 Task: Plan a trip to Bondoukou, Ivory Coast from 6th December, 2023 to 10th December, 2023 for 1 adult.1  bedroom having 1 bed and 1 bathroom. Property type can be hotel. Booking option can be shelf check-in. Look for 4 properties as per requirement.
Action: Mouse moved to (439, 93)
Screenshot: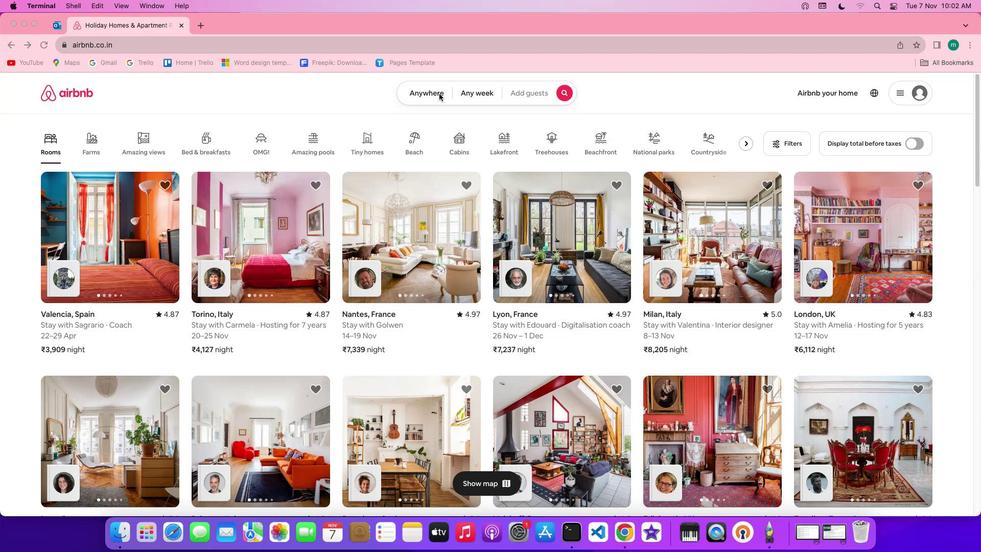 
Action: Mouse pressed left at (439, 93)
Screenshot: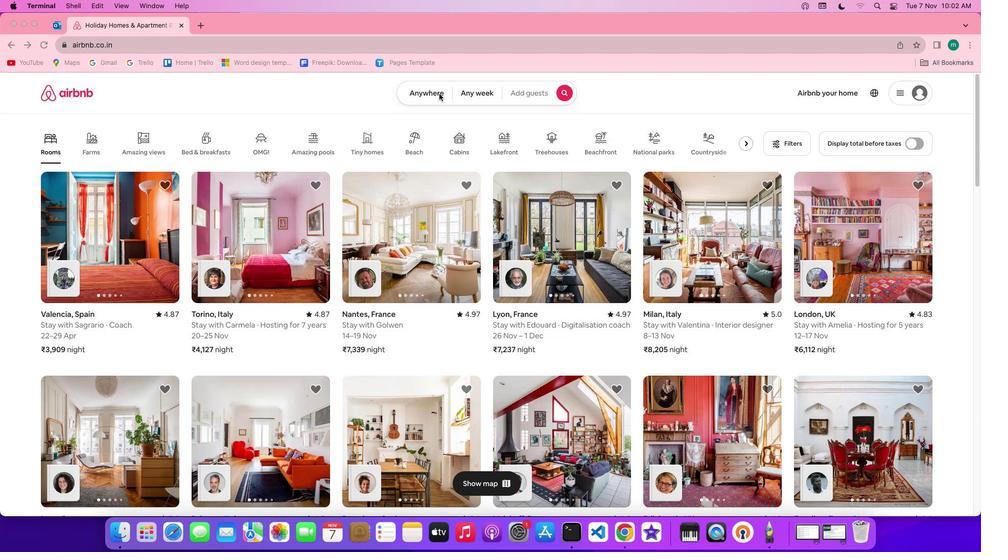 
Action: Mouse pressed left at (439, 93)
Screenshot: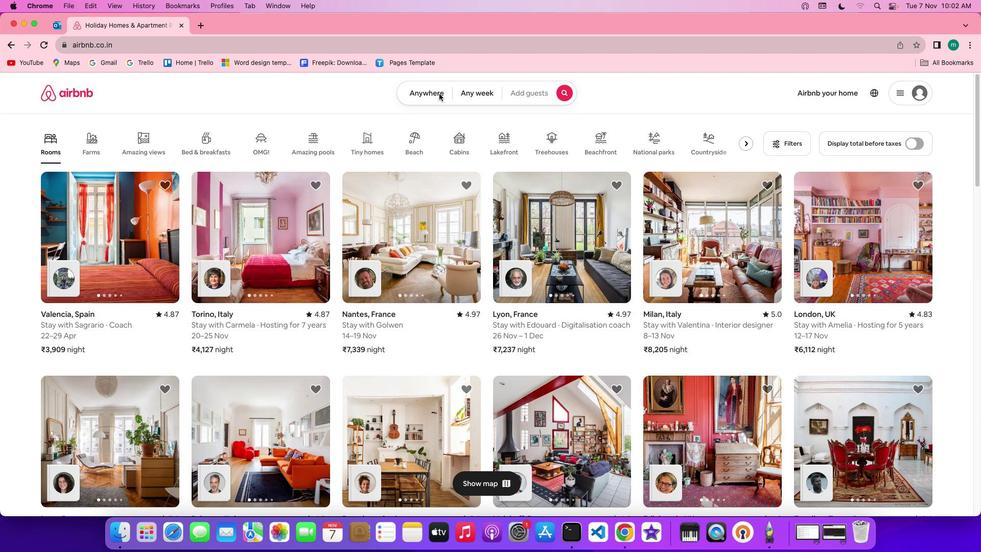 
Action: Mouse moved to (379, 133)
Screenshot: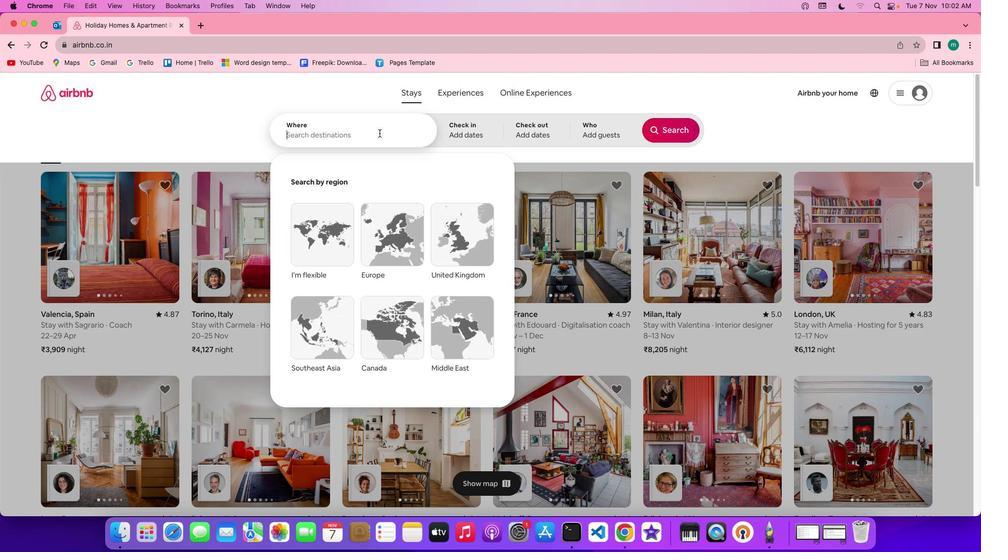 
Action: Key pressed Key.spaceKey.shift'B''o''n''d''o''u''k''o''u'','Key.spaceKey.shift'i''v''o''r''y'Key.spaceKey.shift'C''o''a''s''t'
Screenshot: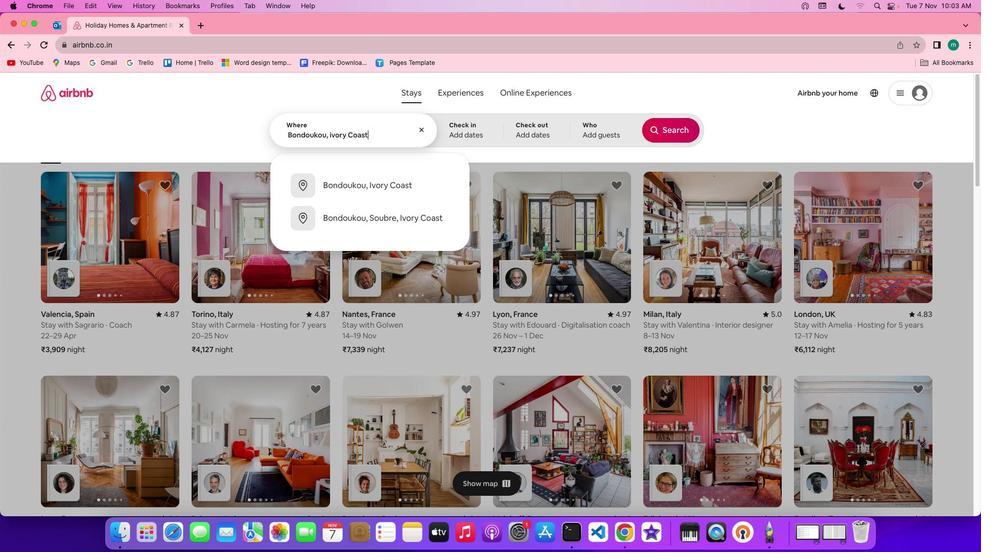 
Action: Mouse moved to (465, 125)
Screenshot: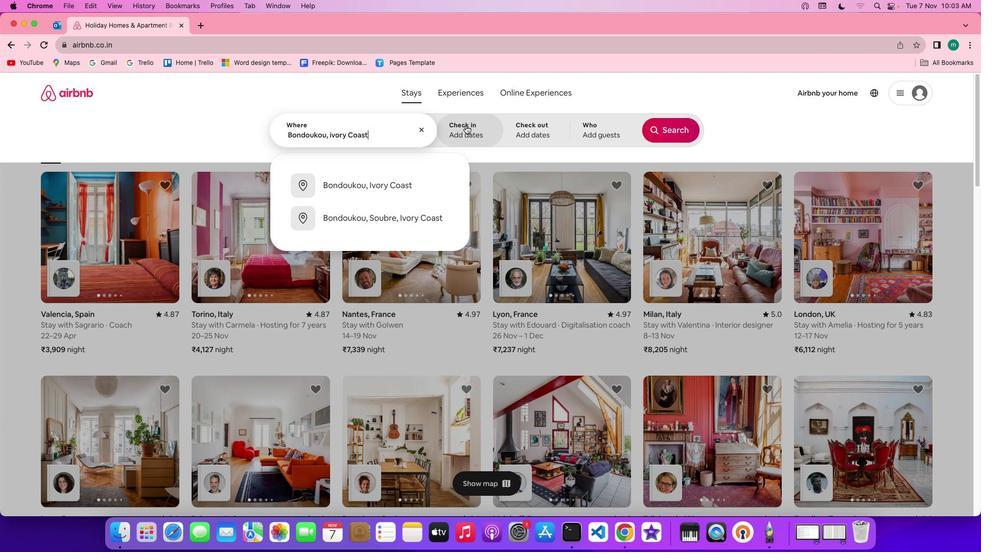 
Action: Mouse pressed left at (465, 125)
Screenshot: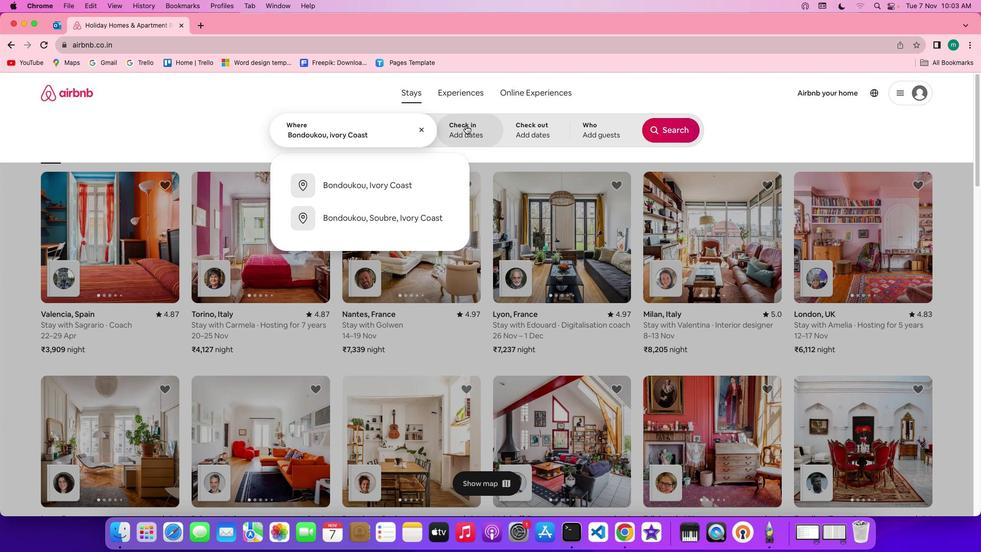
Action: Mouse moved to (582, 278)
Screenshot: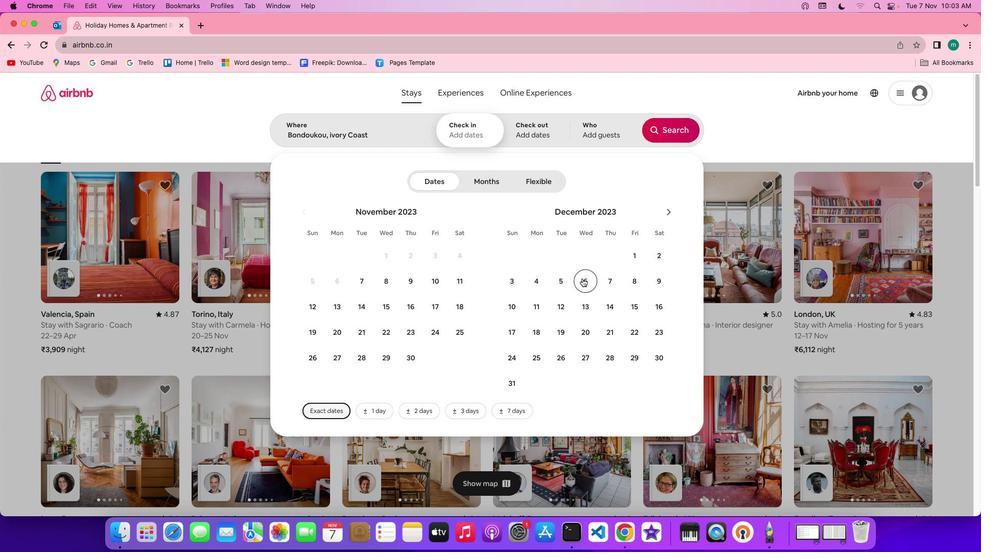 
Action: Mouse pressed left at (582, 278)
Screenshot: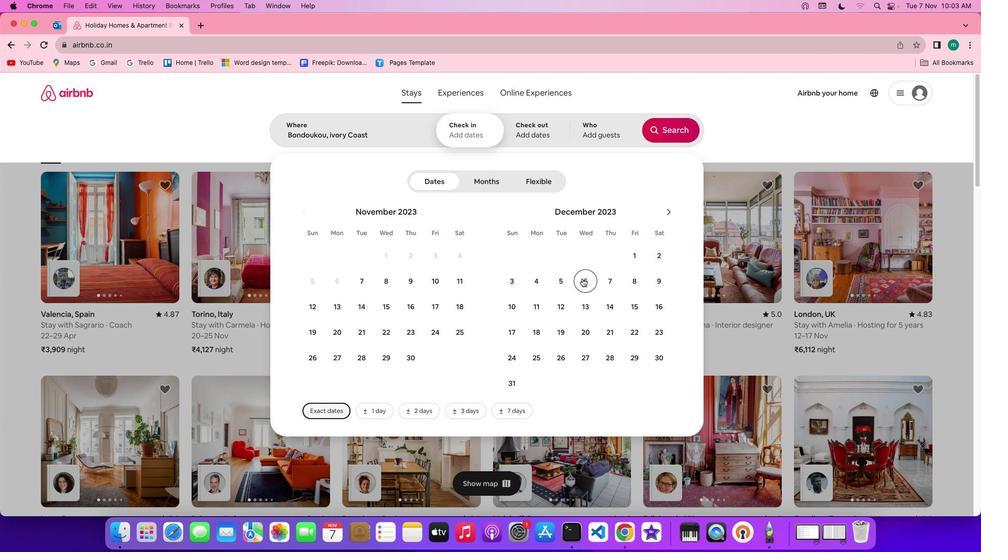 
Action: Mouse moved to (511, 298)
Screenshot: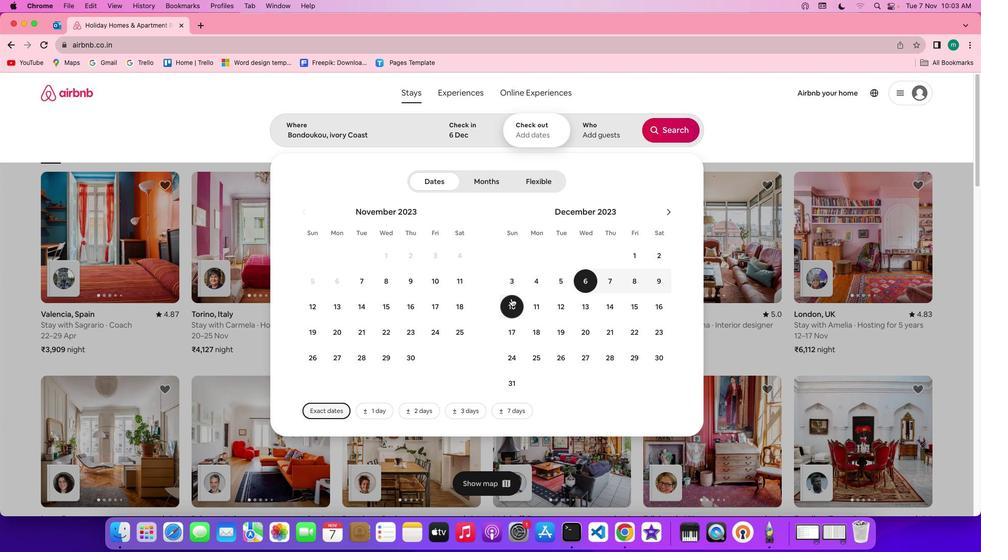 
Action: Mouse pressed left at (511, 298)
Screenshot: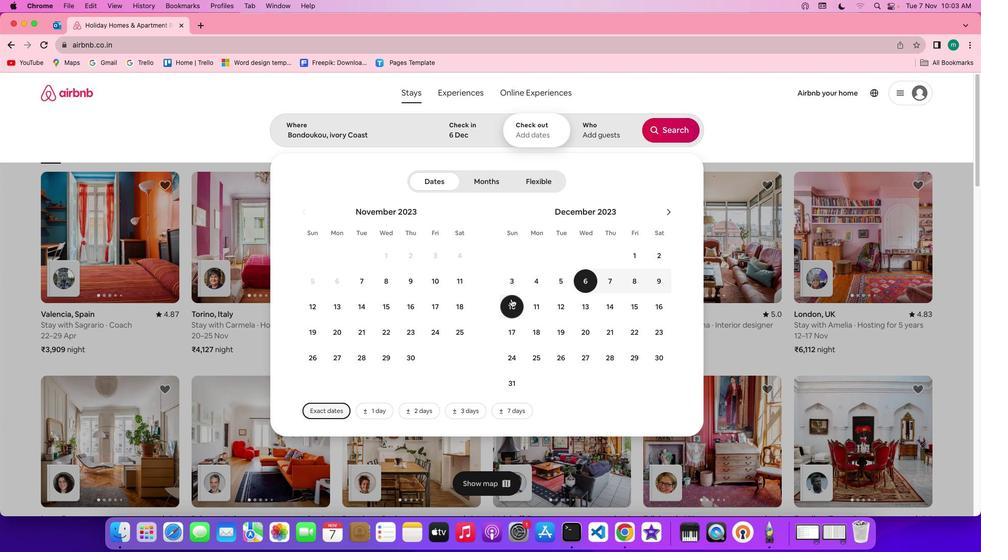
Action: Mouse moved to (590, 125)
Screenshot: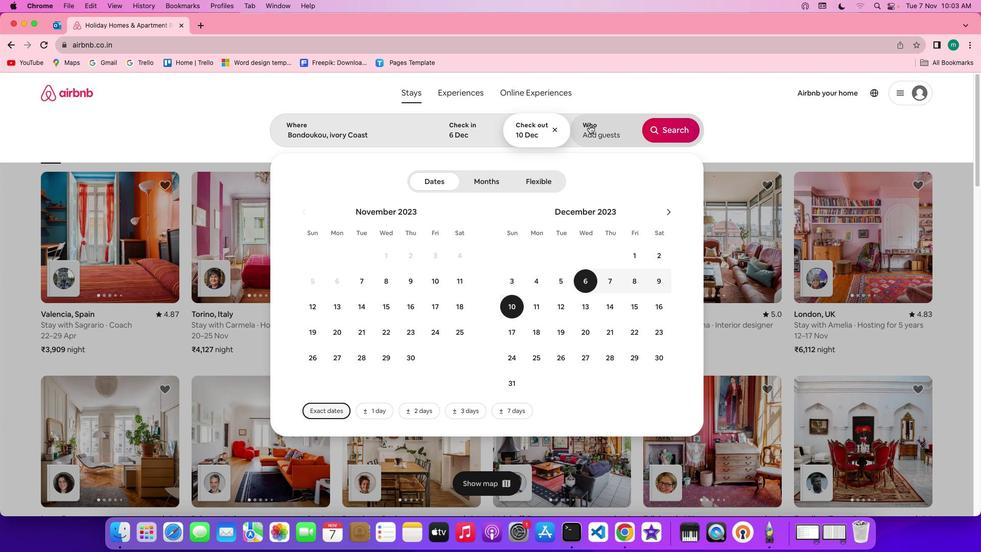 
Action: Mouse pressed left at (590, 125)
Screenshot: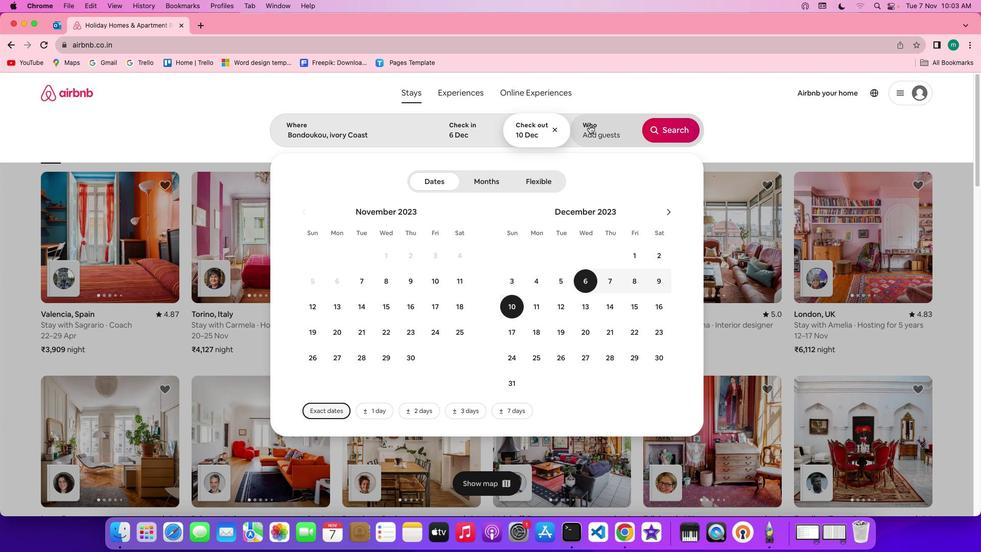 
Action: Mouse moved to (679, 184)
Screenshot: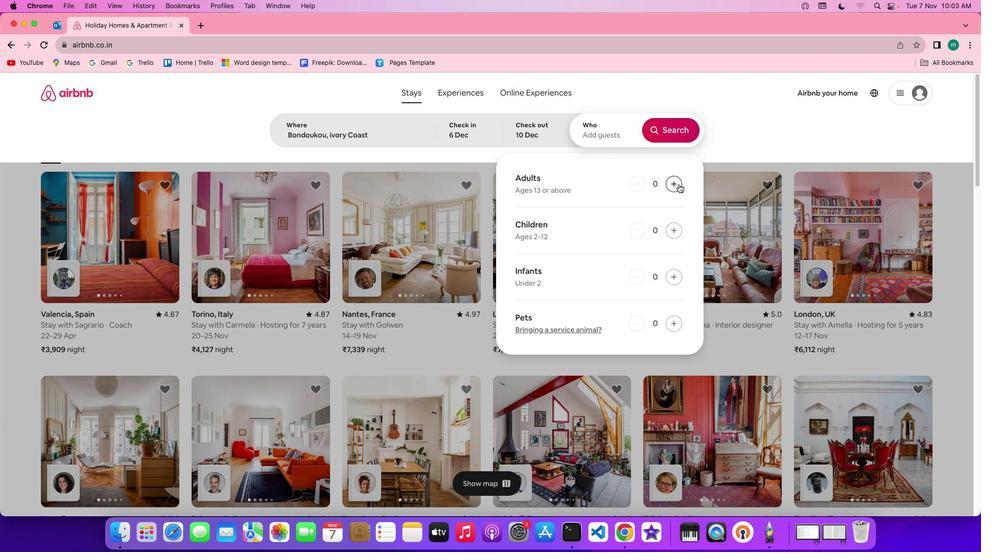 
Action: Mouse pressed left at (679, 184)
Screenshot: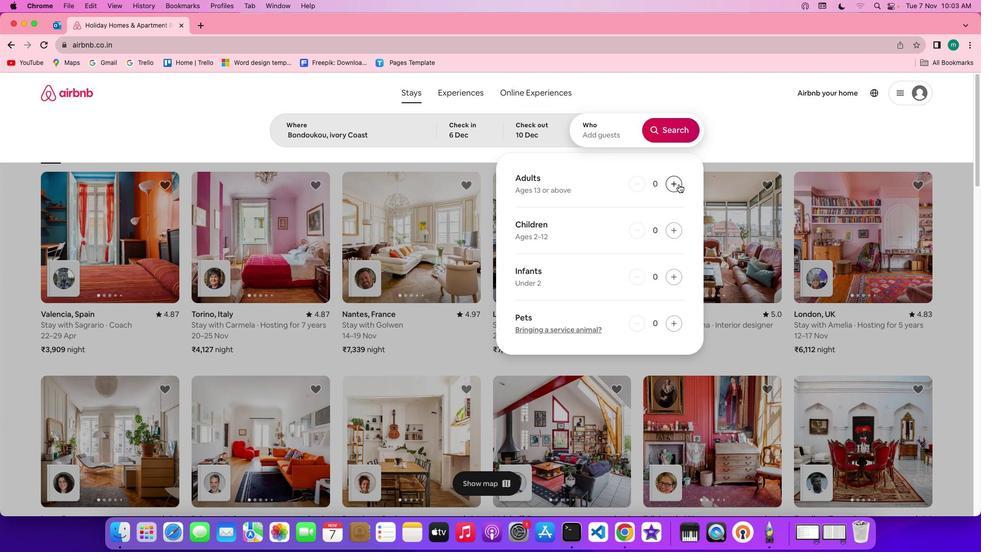 
Action: Mouse moved to (681, 122)
Screenshot: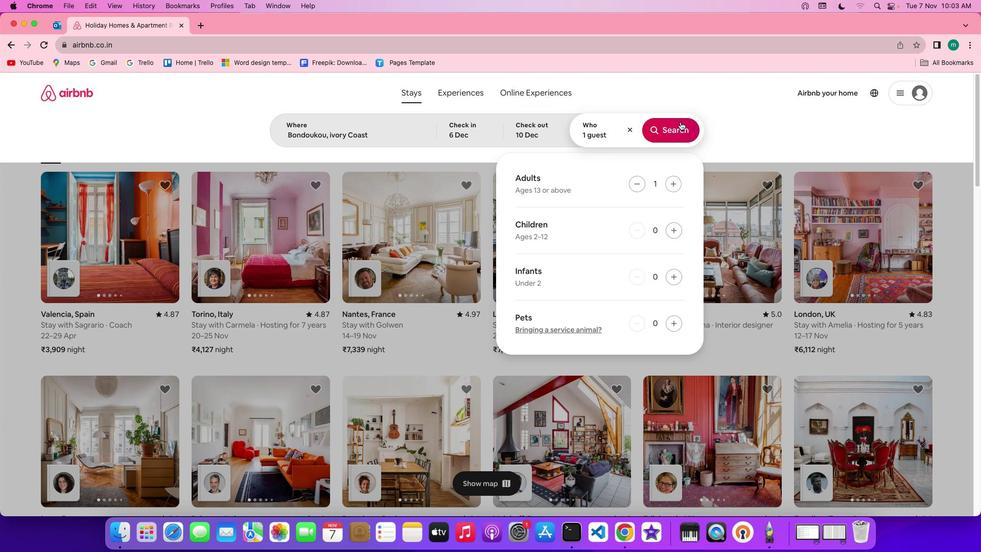 
Action: Mouse pressed left at (681, 122)
Screenshot: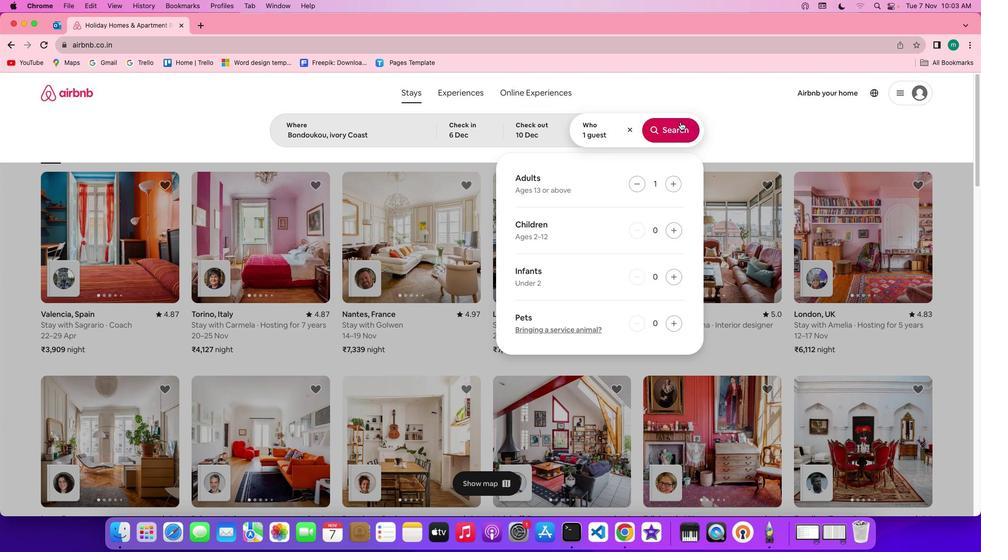 
Action: Mouse moved to (813, 140)
Screenshot: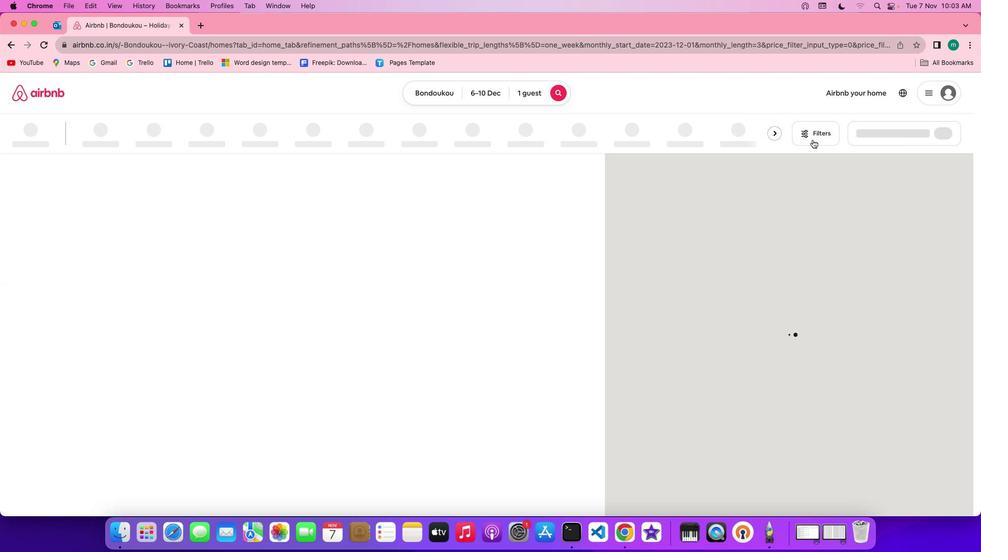 
Action: Mouse pressed left at (813, 140)
Screenshot: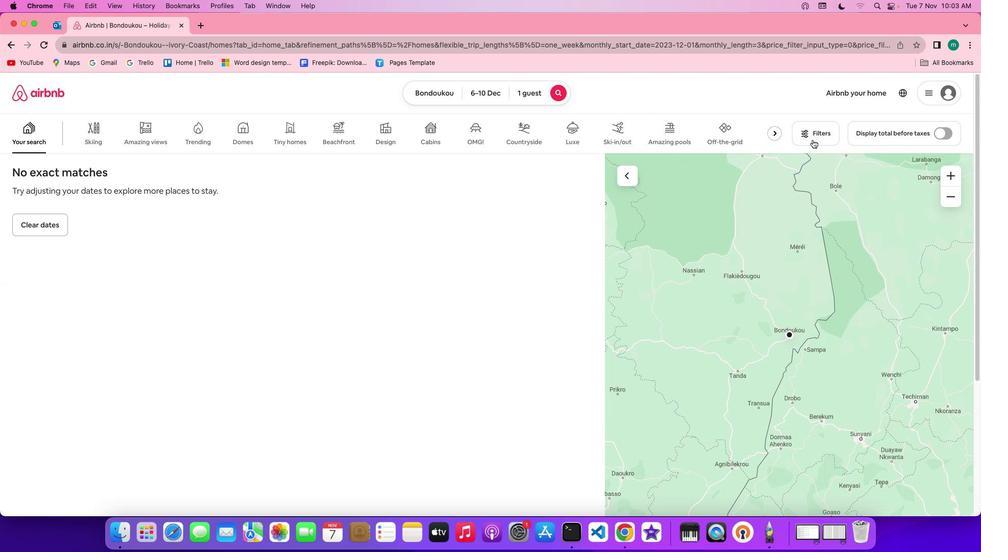 
Action: Mouse moved to (557, 285)
Screenshot: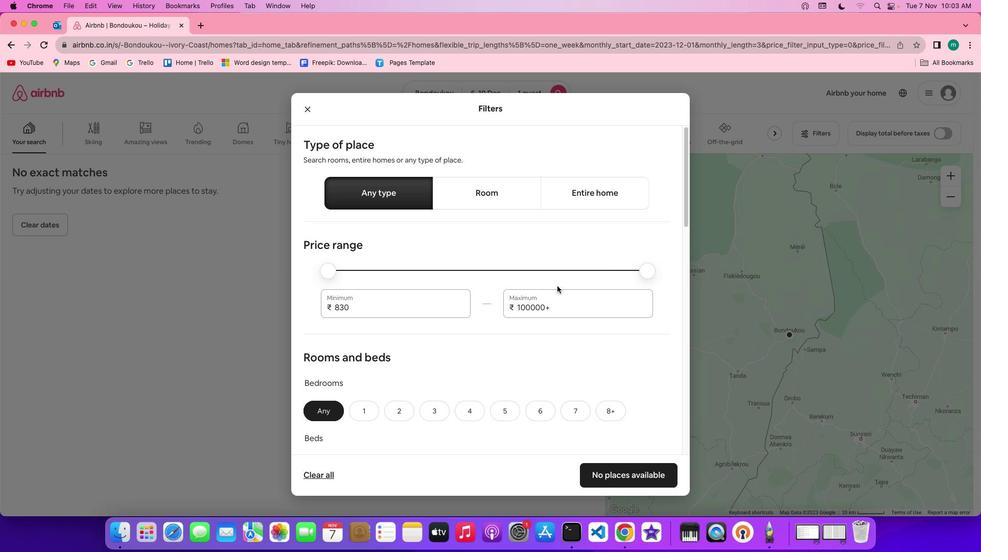 
Action: Mouse scrolled (557, 285) with delta (0, 0)
Screenshot: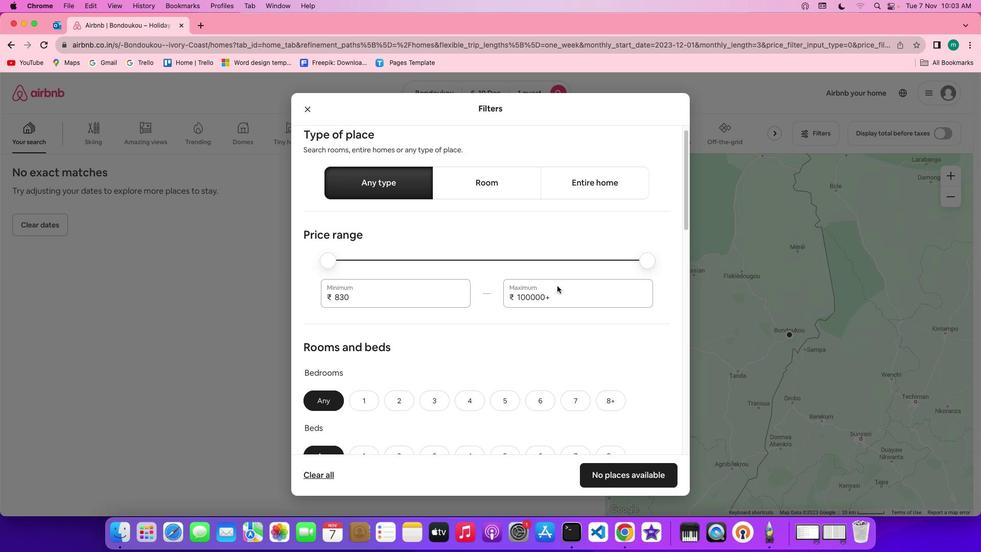 
Action: Mouse scrolled (557, 285) with delta (0, 0)
Screenshot: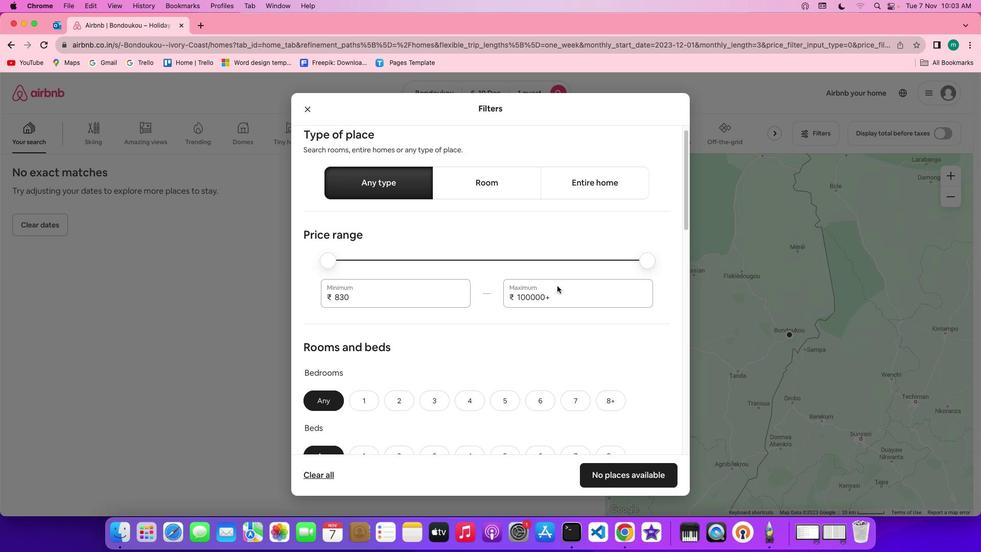 
Action: Mouse scrolled (557, 285) with delta (0, -1)
Screenshot: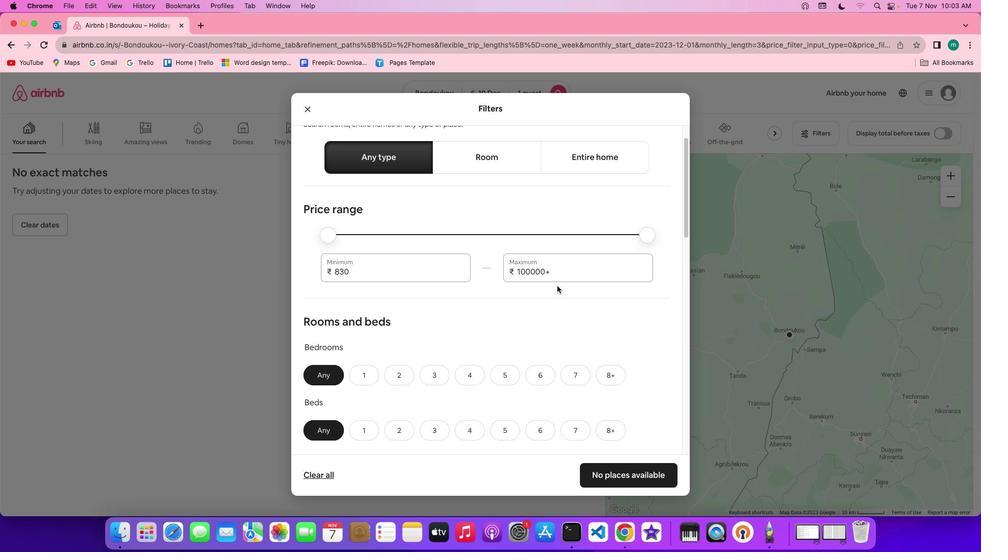 
Action: Mouse scrolled (557, 285) with delta (0, -2)
Screenshot: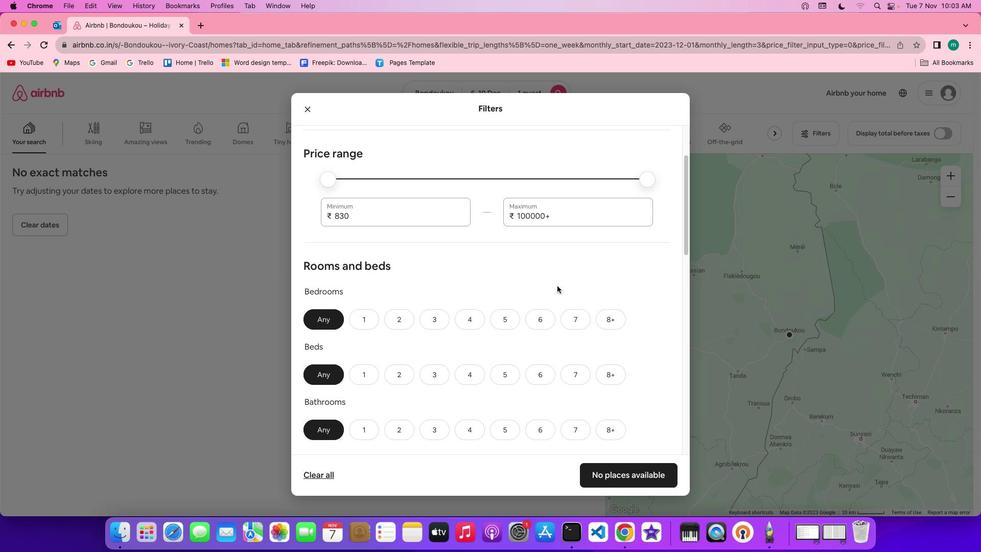 
Action: Mouse moved to (374, 211)
Screenshot: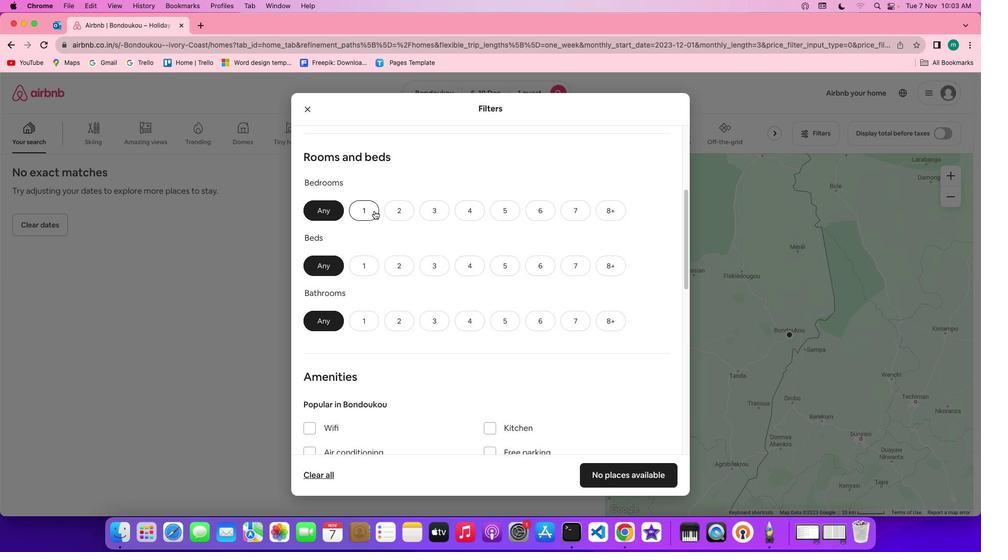 
Action: Mouse pressed left at (374, 211)
Screenshot: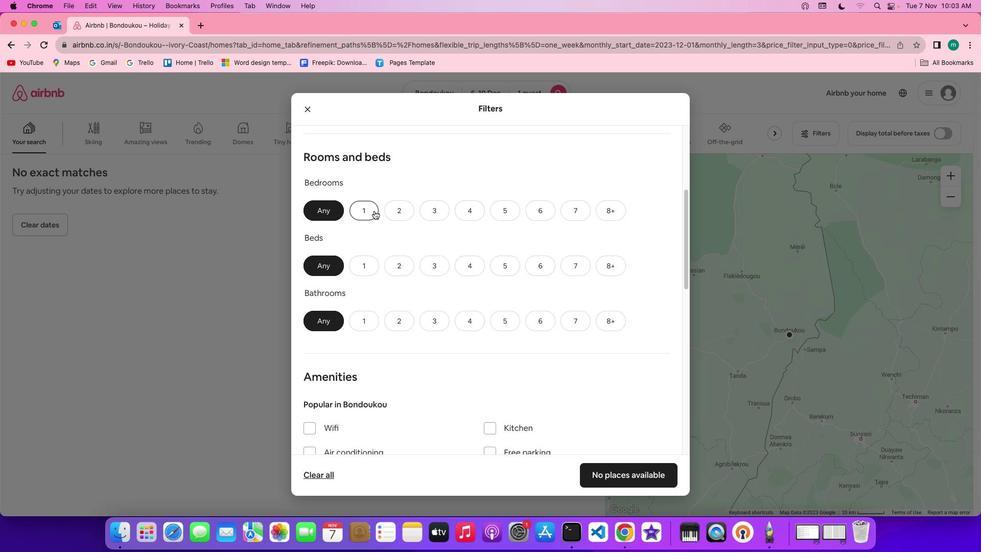 
Action: Mouse moved to (363, 276)
Screenshot: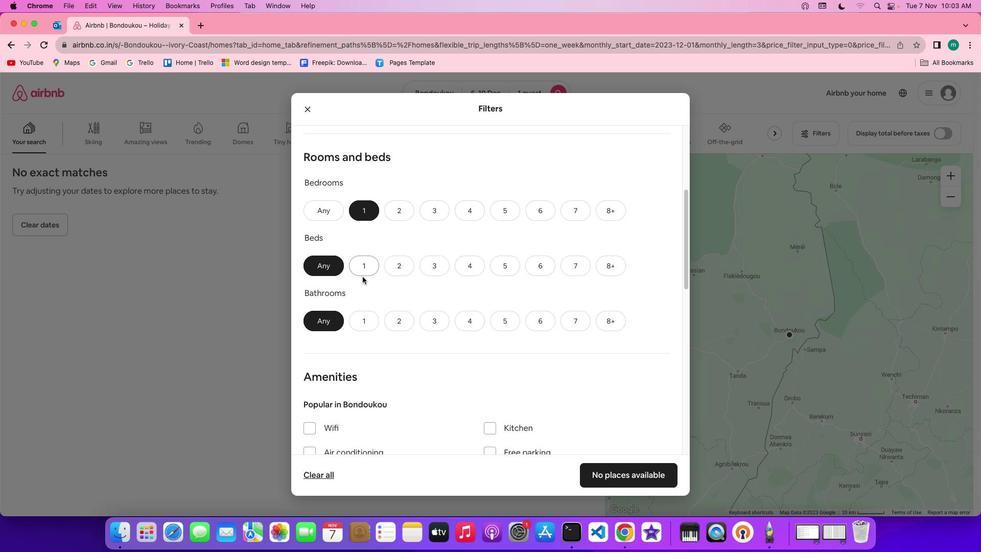 
Action: Mouse pressed left at (363, 276)
Screenshot: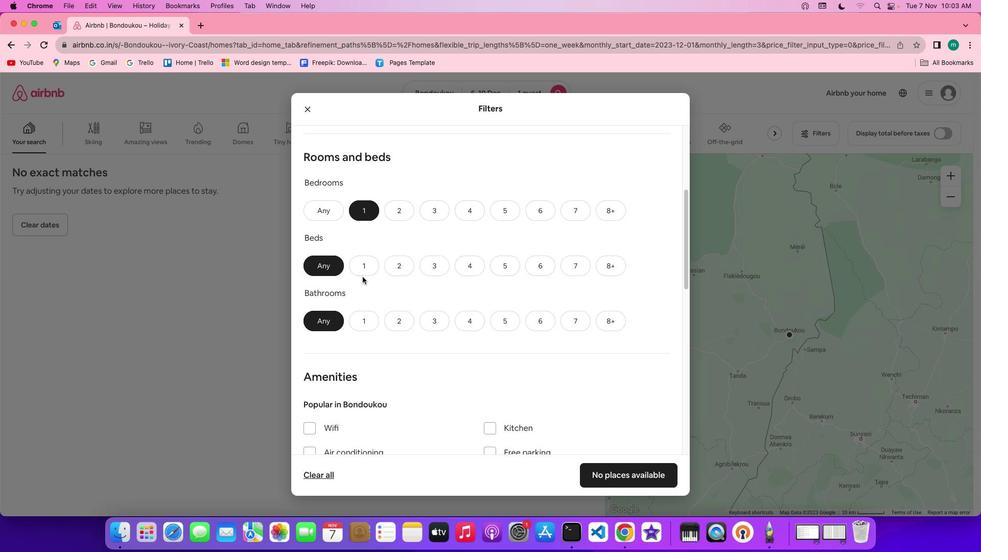 
Action: Mouse moved to (365, 267)
Screenshot: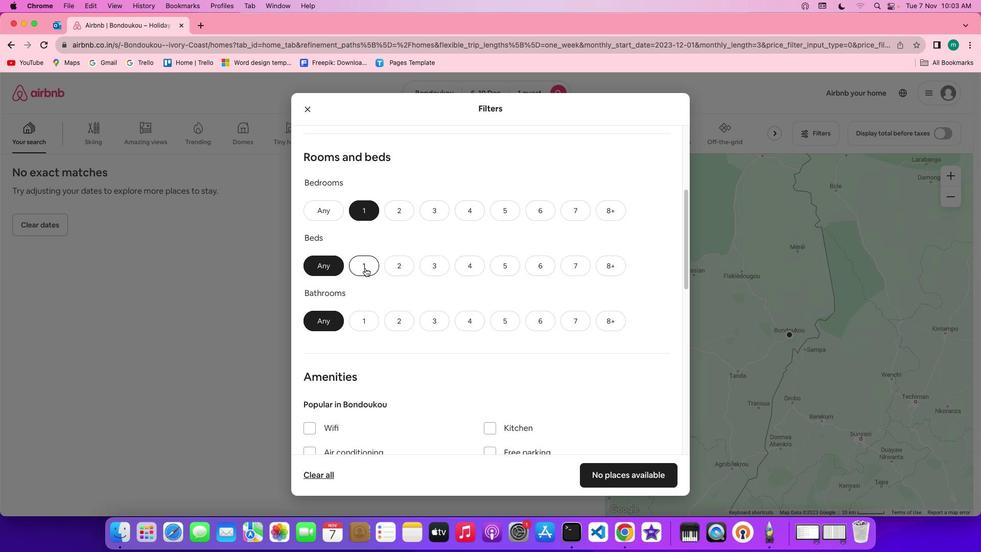 
Action: Mouse pressed left at (365, 267)
Screenshot: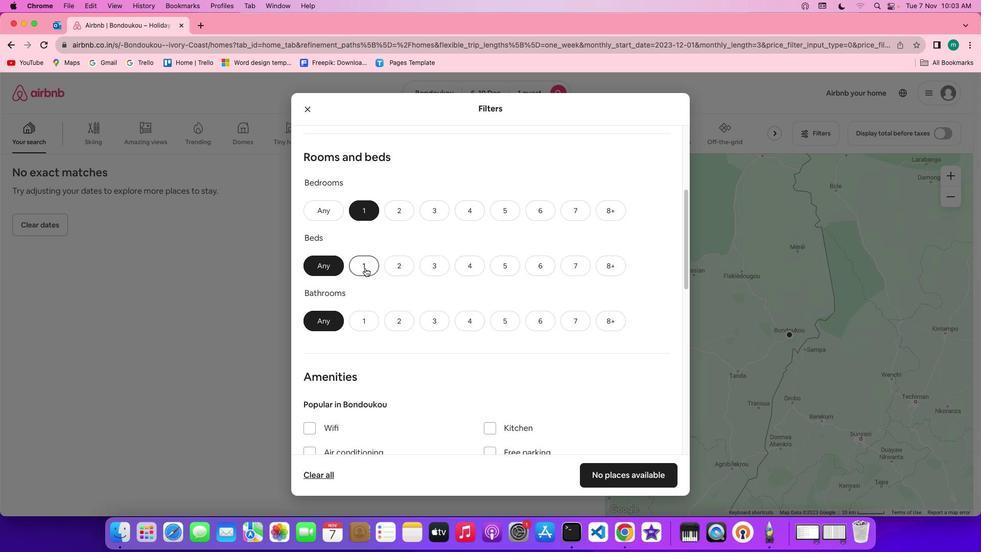 
Action: Mouse moved to (367, 314)
Screenshot: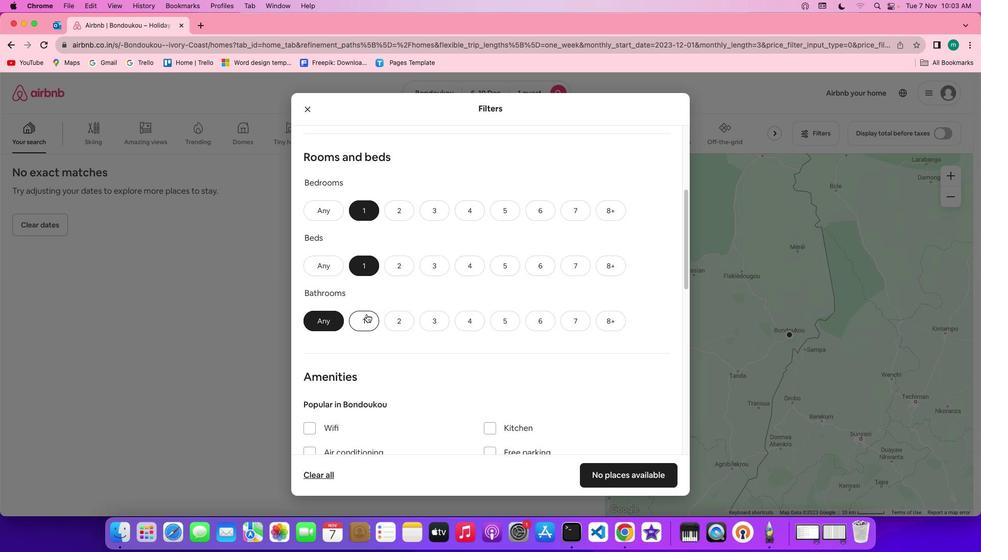 
Action: Mouse pressed left at (367, 314)
Screenshot: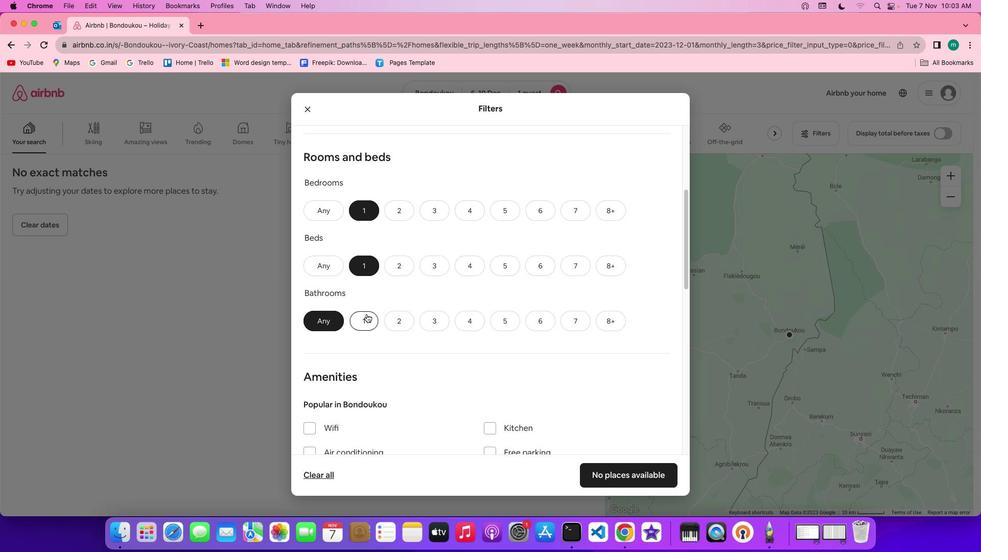 
Action: Mouse moved to (538, 306)
Screenshot: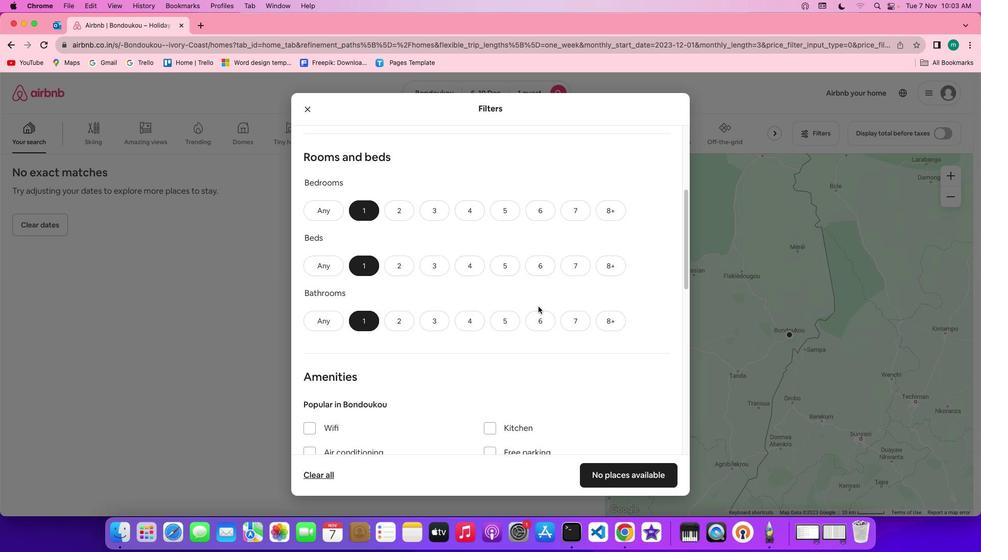 
Action: Mouse scrolled (538, 306) with delta (0, 0)
Screenshot: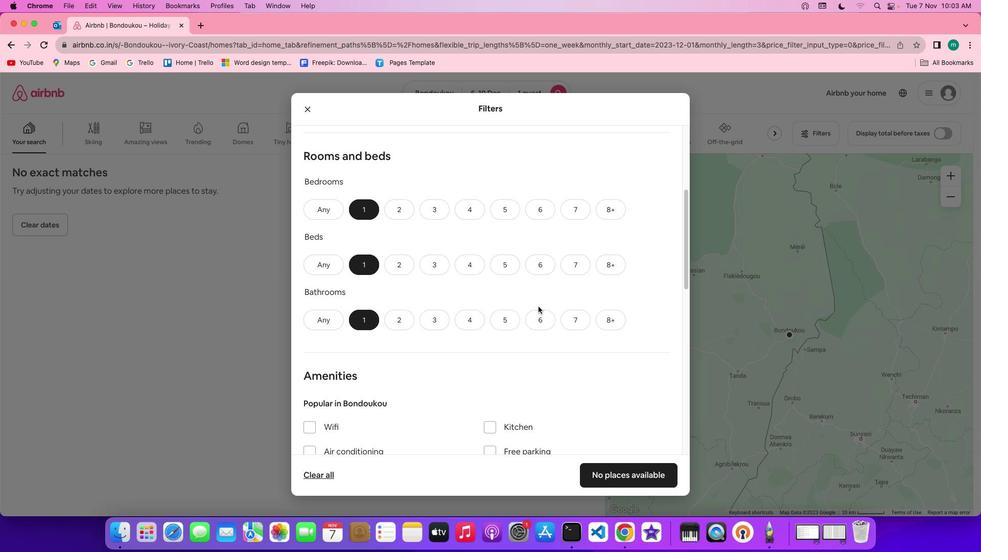 
Action: Mouse moved to (539, 306)
Screenshot: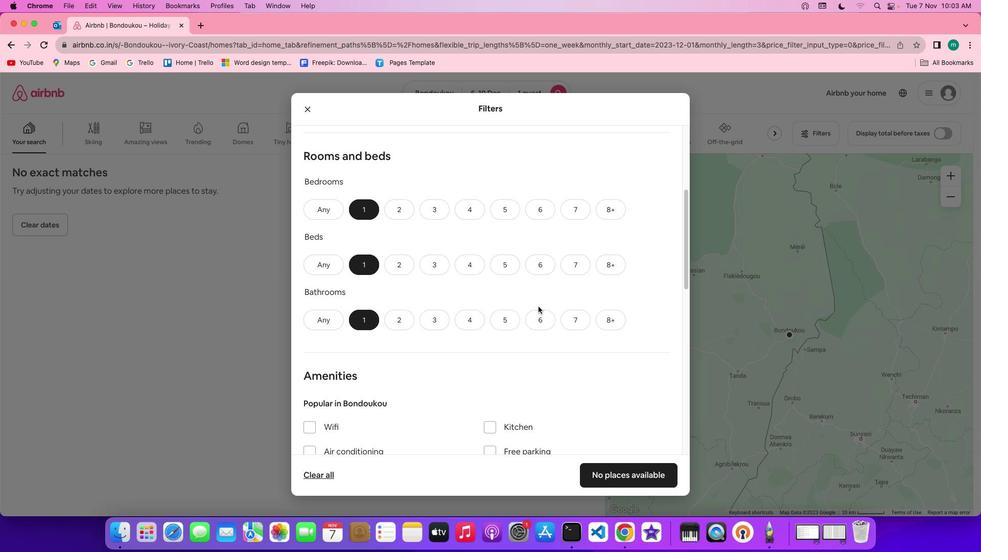 
Action: Mouse scrolled (539, 306) with delta (0, 0)
Screenshot: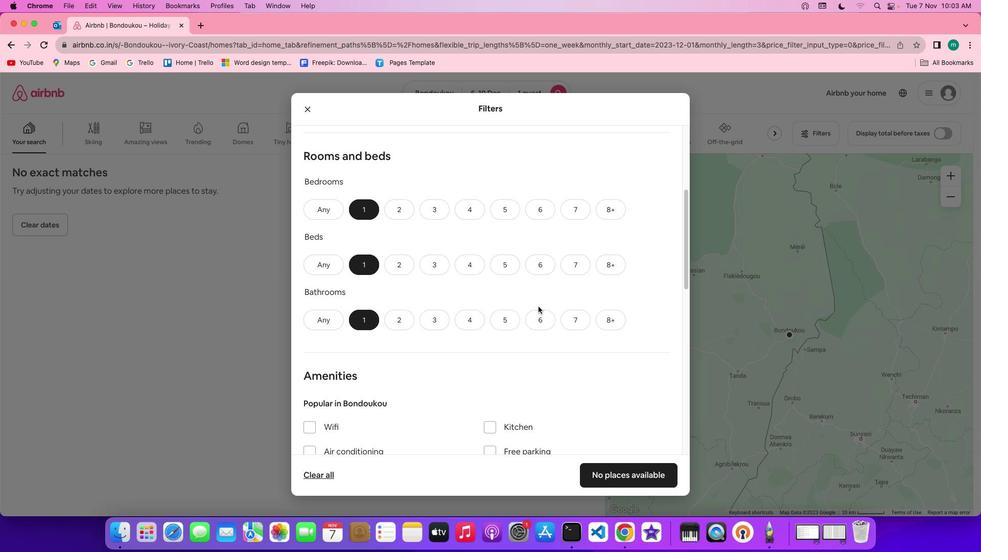 
Action: Mouse scrolled (539, 306) with delta (0, -1)
Screenshot: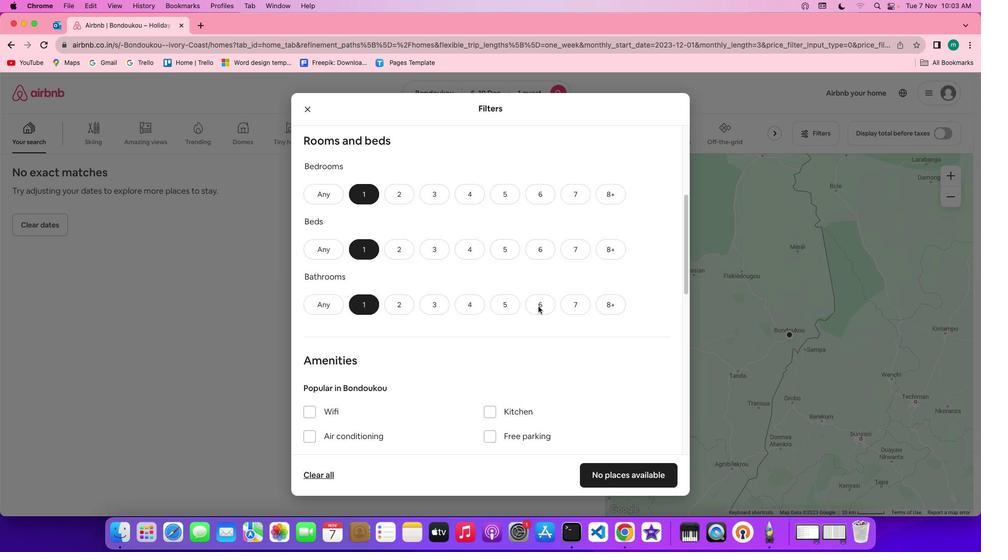 
Action: Mouse scrolled (539, 306) with delta (0, 0)
Screenshot: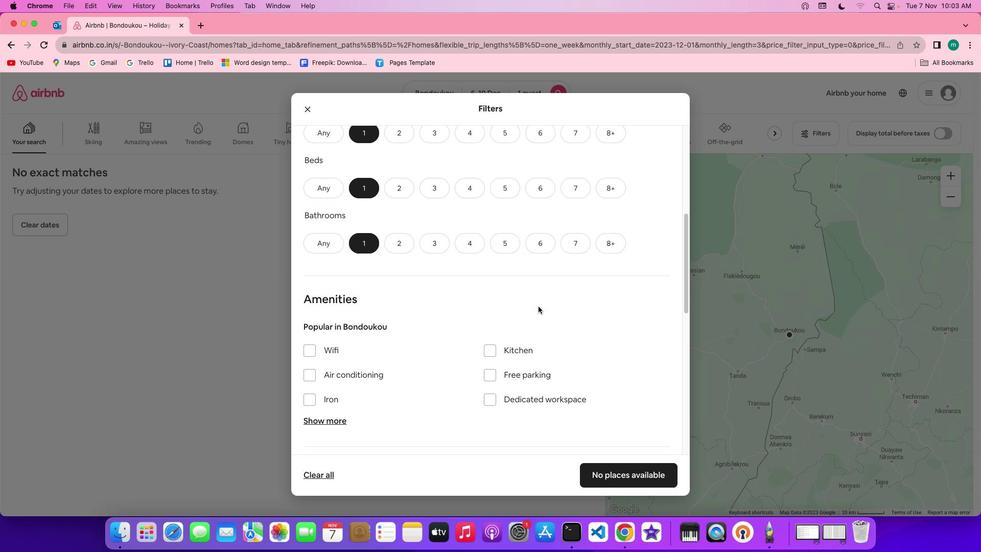 
Action: Mouse scrolled (539, 306) with delta (0, 0)
Screenshot: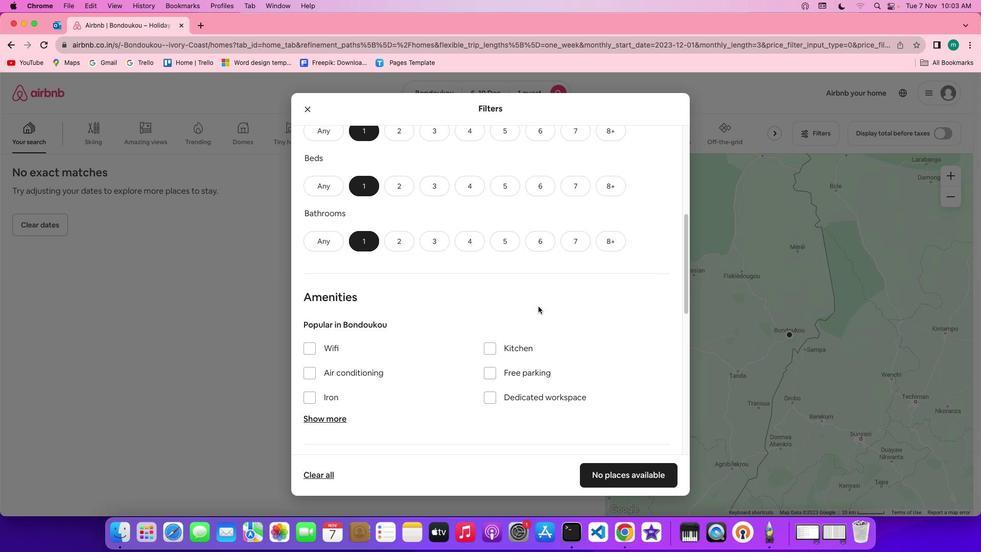 
Action: Mouse scrolled (539, 306) with delta (0, 0)
Screenshot: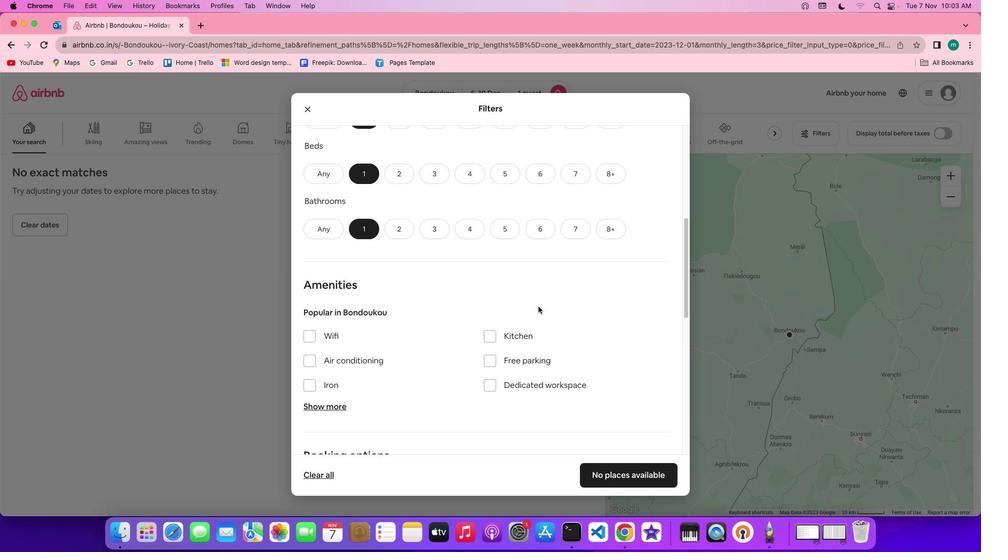 
Action: Mouse scrolled (539, 306) with delta (0, 0)
Screenshot: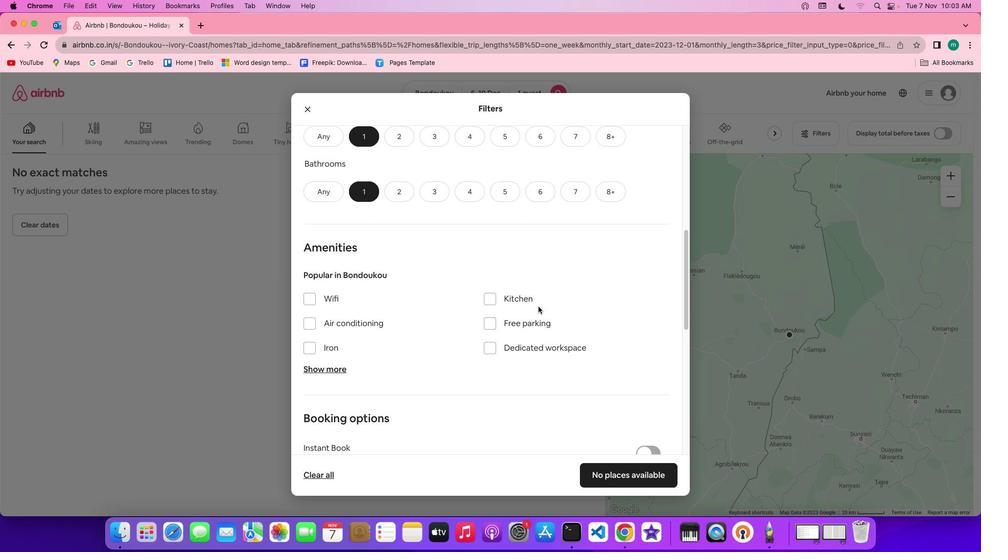 
Action: Mouse scrolled (539, 306) with delta (0, 0)
Screenshot: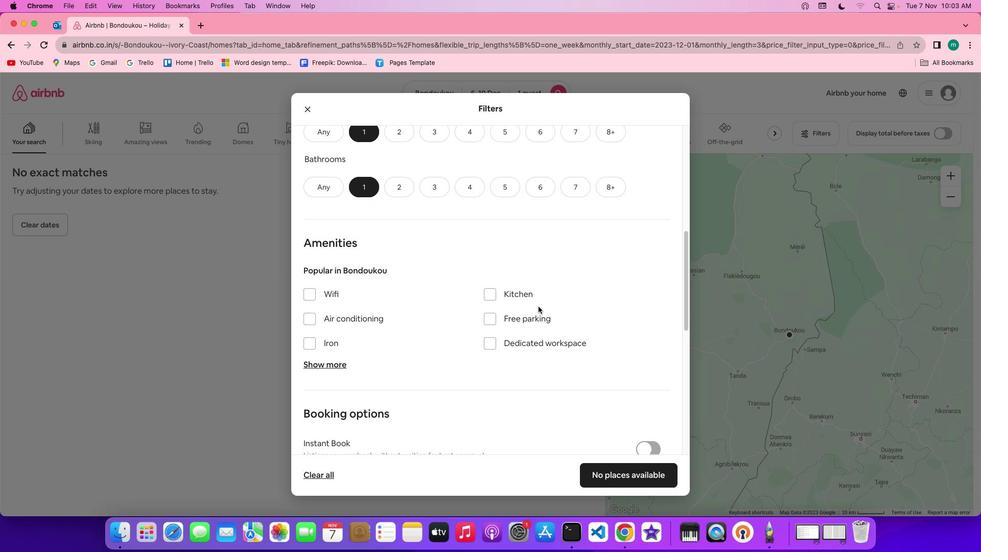 
Action: Mouse scrolled (539, 306) with delta (0, -1)
Screenshot: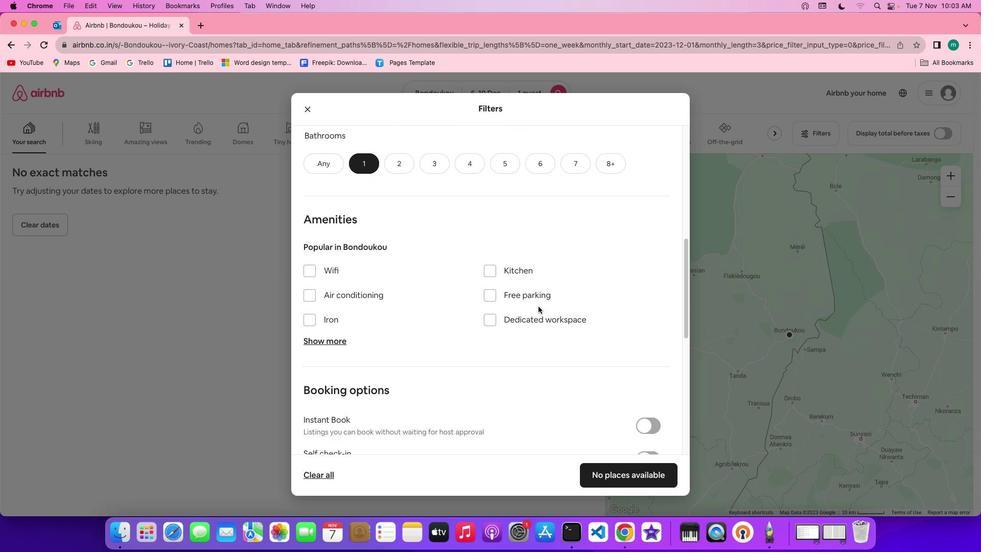 
Action: Mouse scrolled (539, 306) with delta (0, 0)
Screenshot: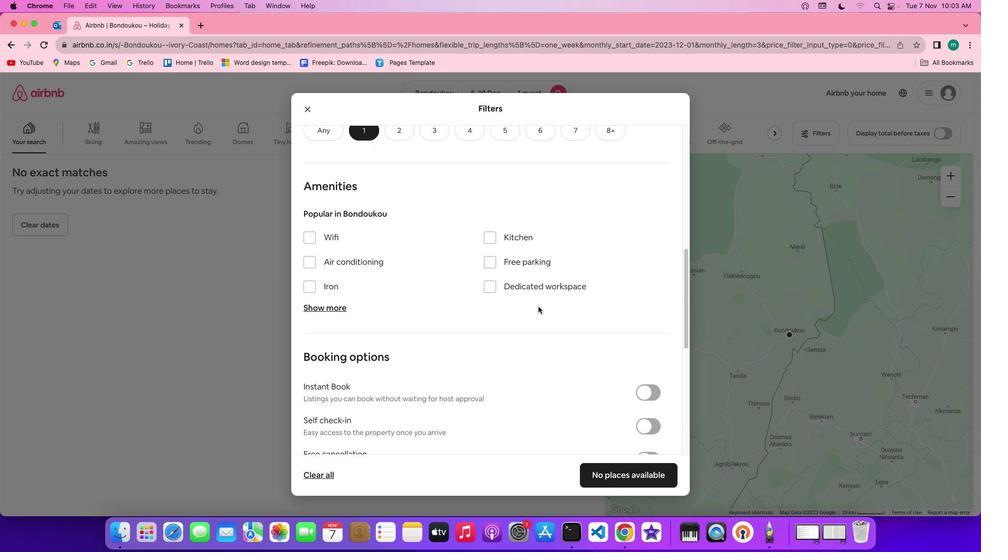 
Action: Mouse scrolled (539, 306) with delta (0, 0)
Screenshot: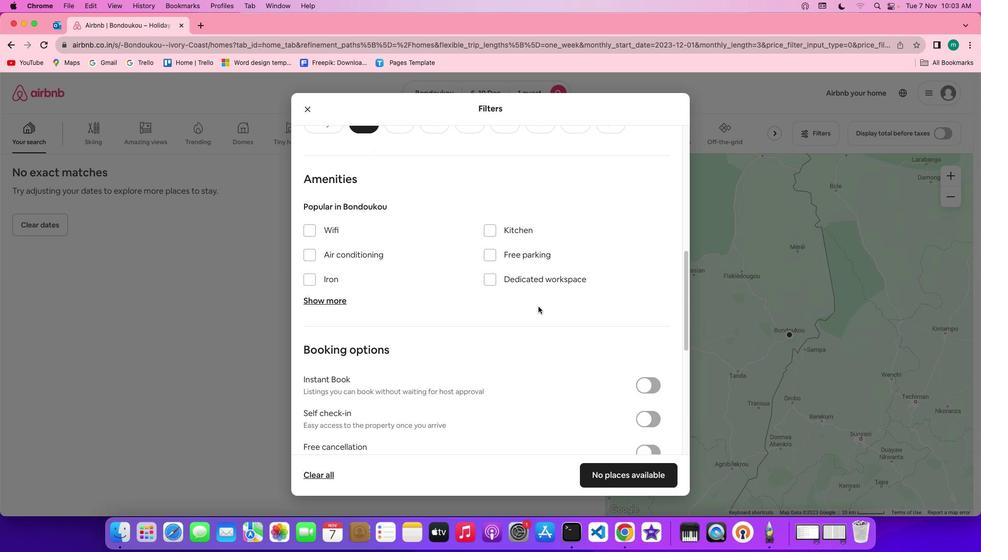 
Action: Mouse scrolled (539, 306) with delta (0, 0)
Screenshot: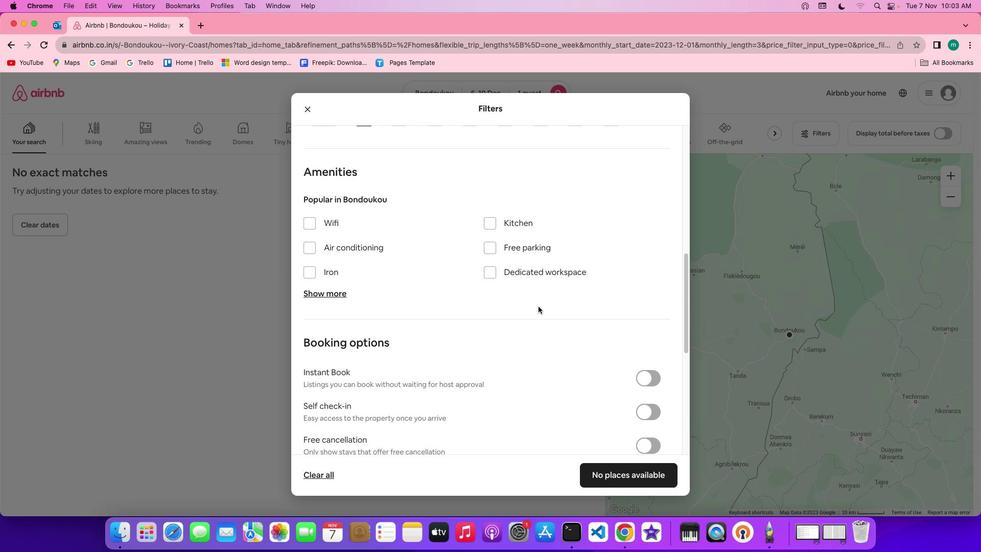 
Action: Mouse scrolled (539, 306) with delta (0, 0)
Screenshot: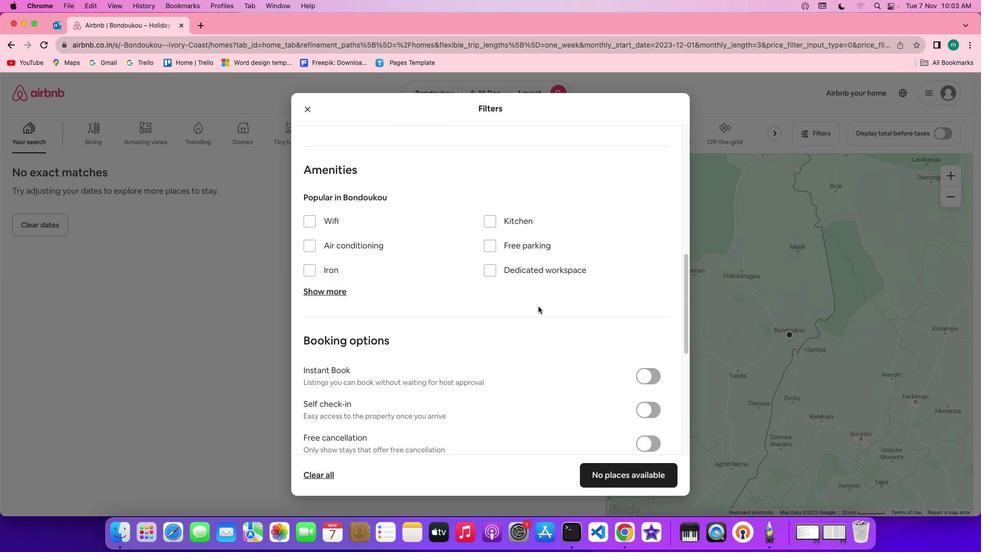 
Action: Mouse scrolled (539, 306) with delta (0, 0)
Screenshot: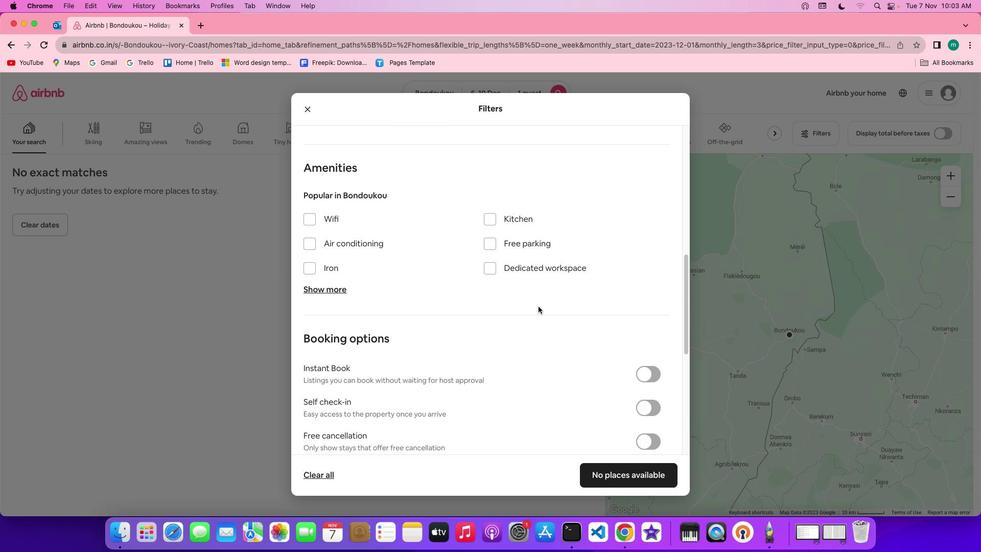 
Action: Mouse scrolled (539, 306) with delta (0, 0)
Screenshot: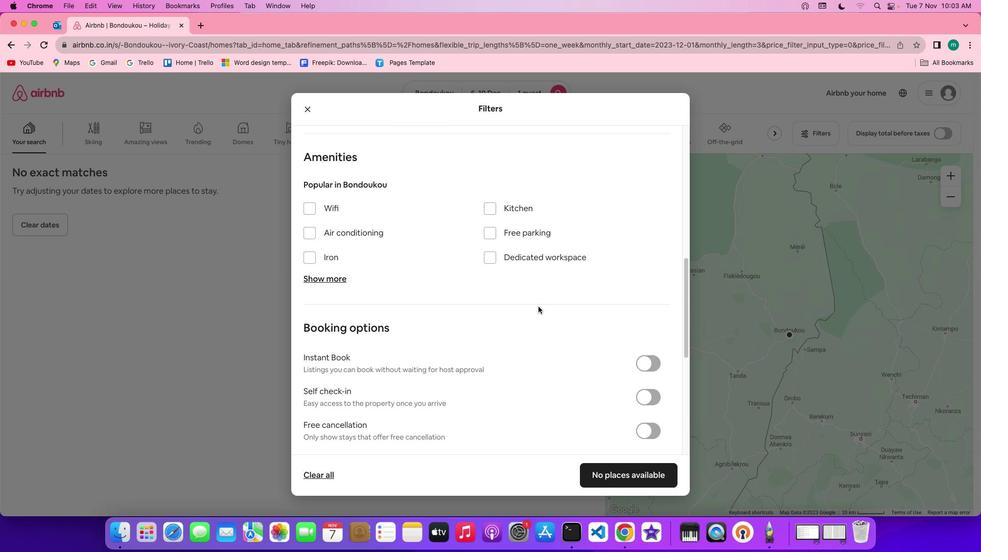 
Action: Mouse scrolled (539, 306) with delta (0, 0)
Screenshot: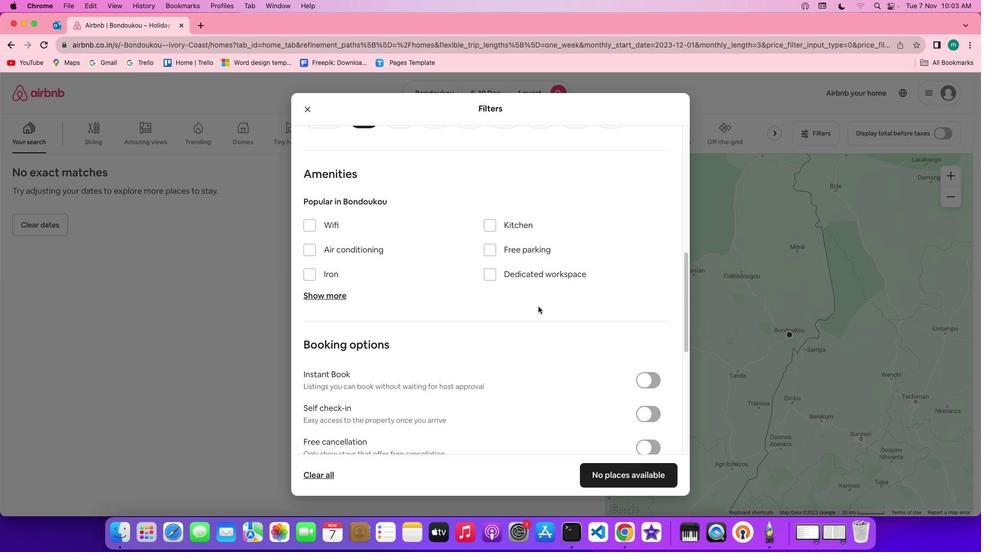 
Action: Mouse scrolled (539, 306) with delta (0, 0)
Screenshot: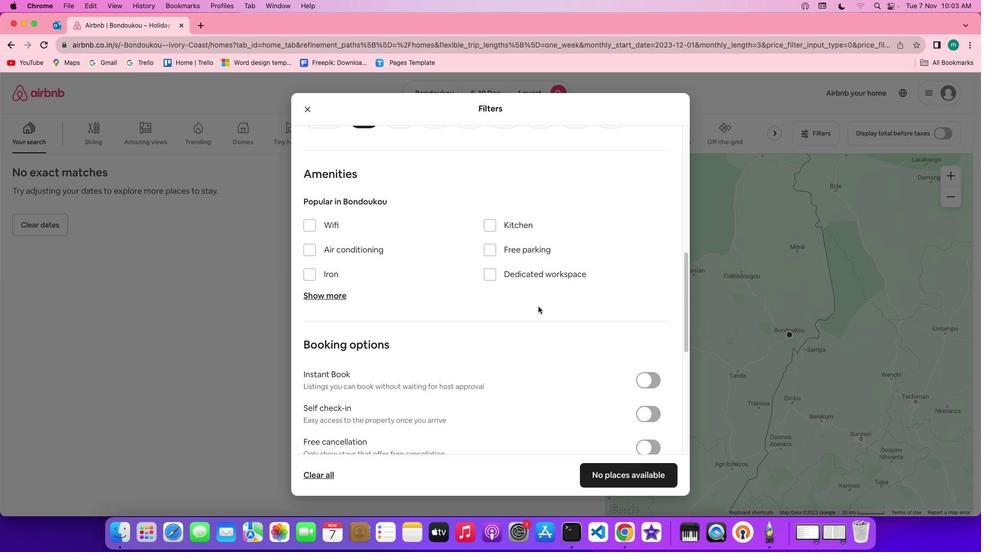 
Action: Mouse scrolled (539, 306) with delta (0, 1)
Screenshot: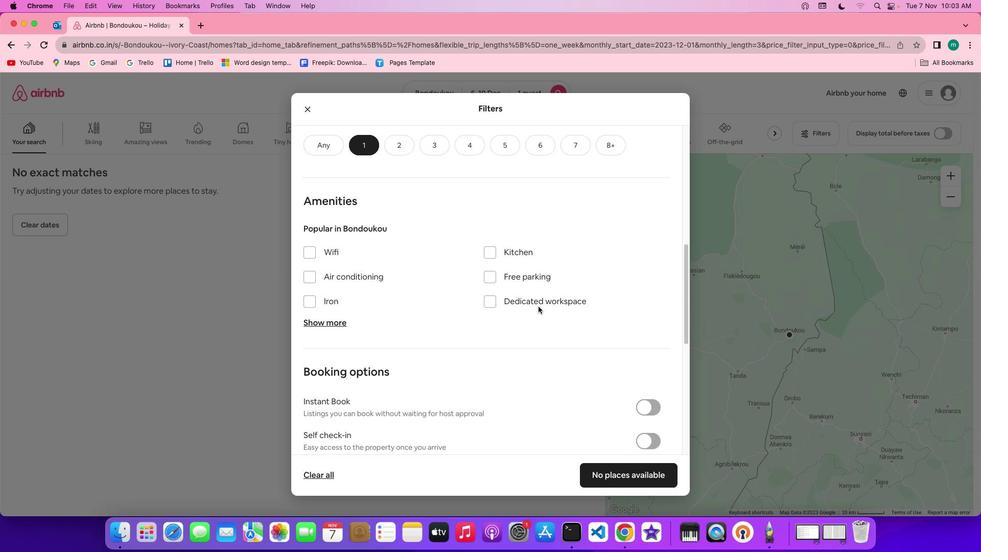 
Action: Mouse scrolled (539, 306) with delta (0, 0)
Screenshot: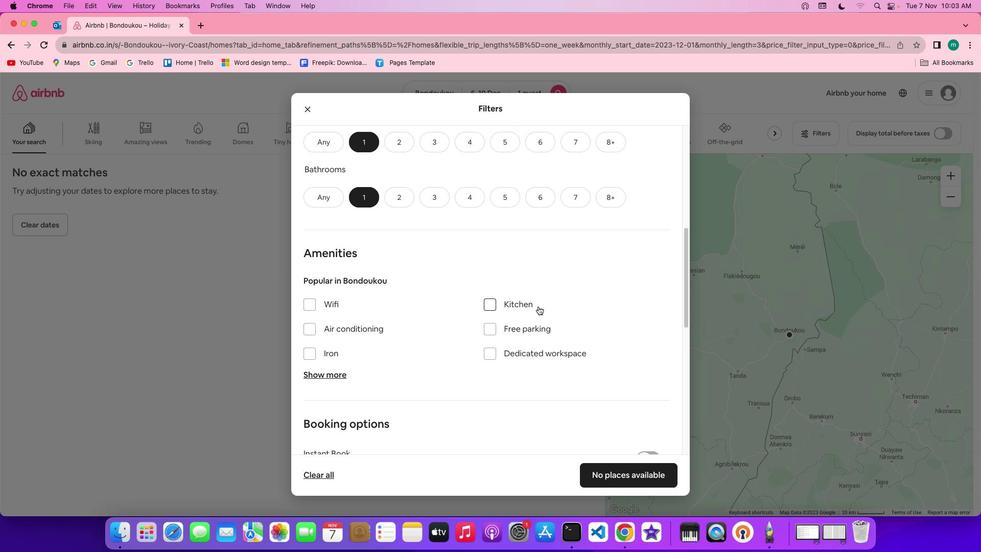 
Action: Mouse scrolled (539, 306) with delta (0, 0)
Screenshot: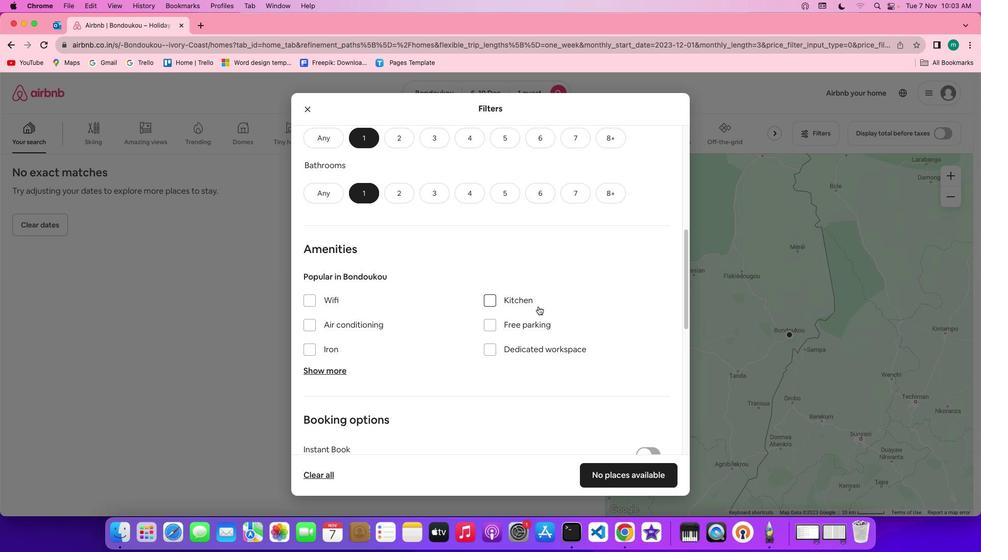 
Action: Mouse scrolled (539, 306) with delta (0, 0)
Screenshot: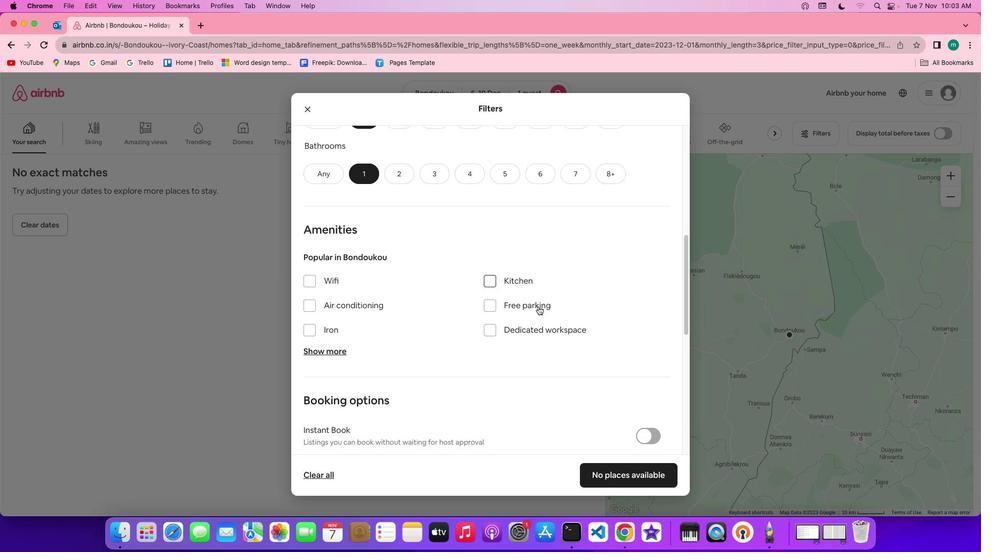 
Action: Mouse scrolled (539, 306) with delta (0, 0)
Screenshot: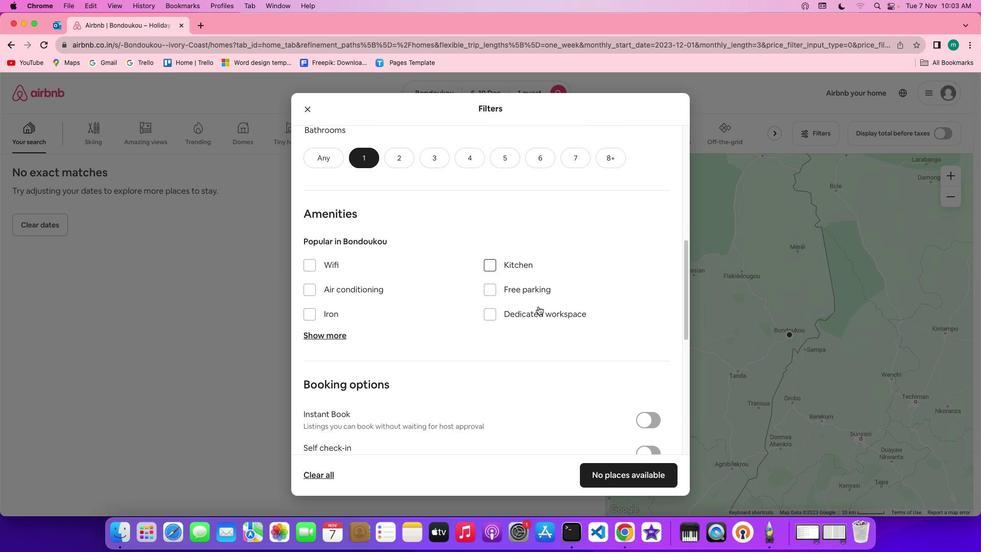 
Action: Mouse scrolled (539, 306) with delta (0, 0)
Screenshot: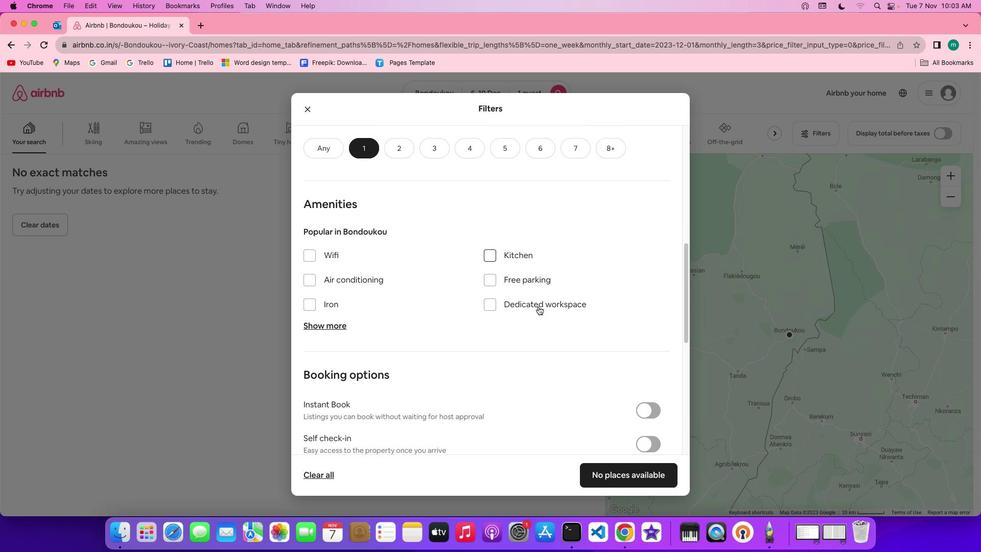
Action: Mouse scrolled (539, 306) with delta (0, -1)
Screenshot: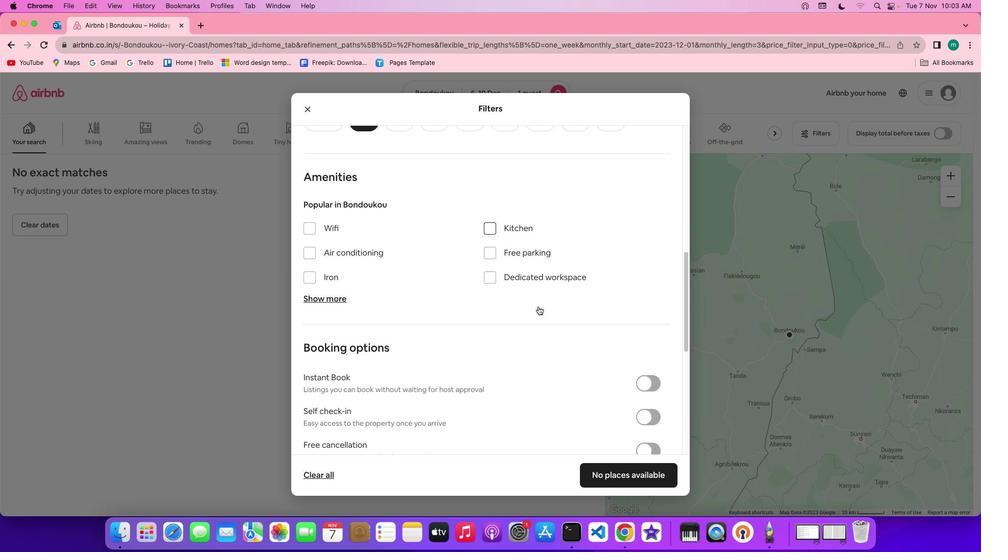 
Action: Mouse scrolled (539, 306) with delta (0, 0)
Screenshot: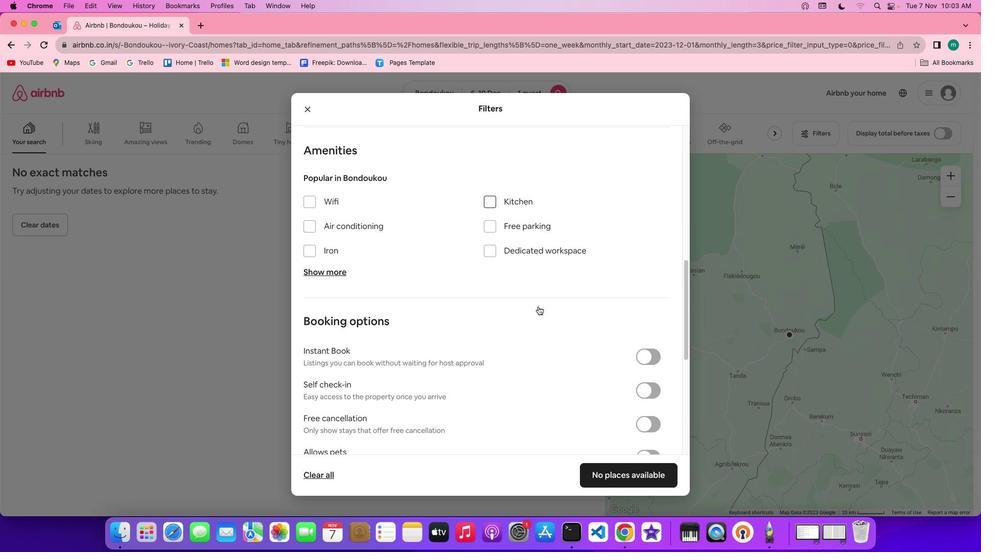 
Action: Mouse scrolled (539, 306) with delta (0, 0)
Screenshot: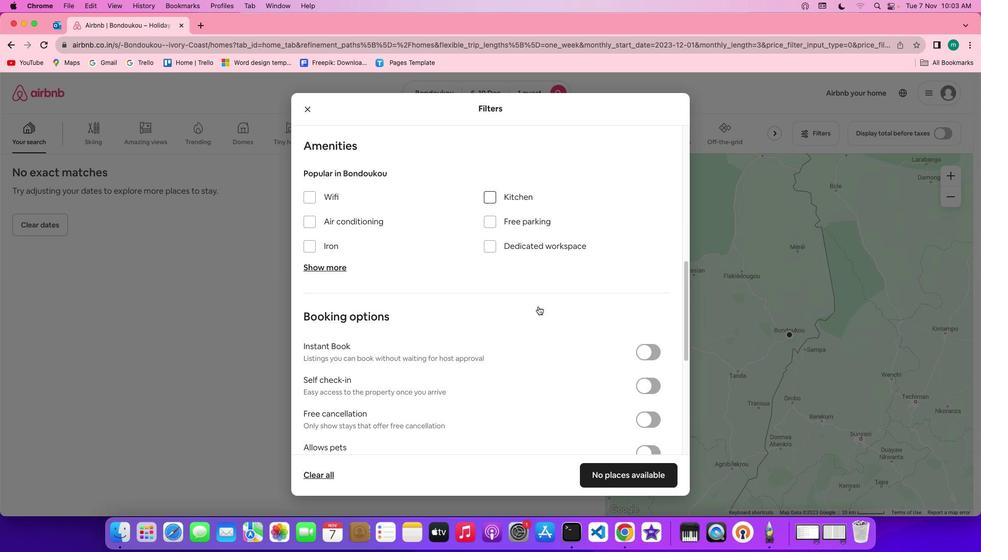 
Action: Mouse moved to (649, 372)
Screenshot: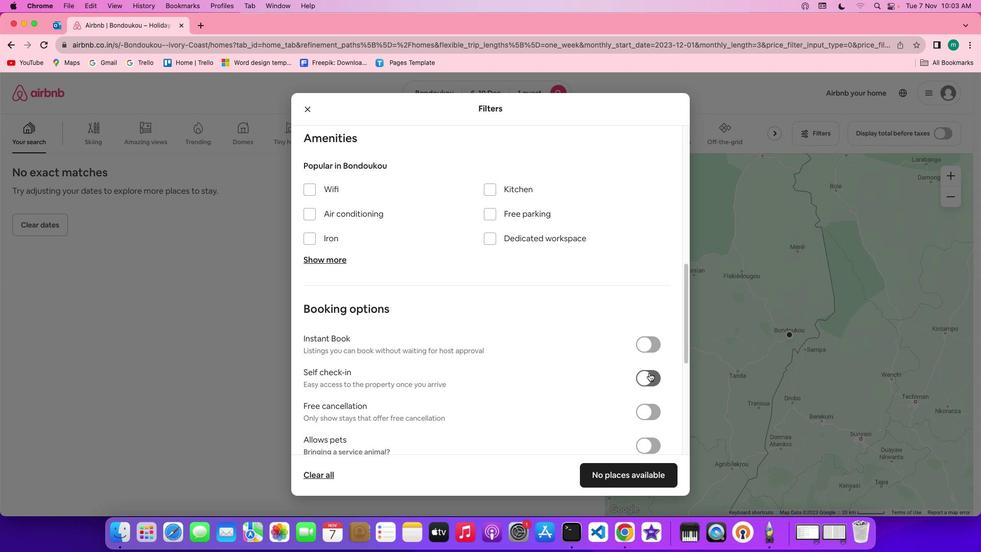 
Action: Mouse pressed left at (649, 372)
Screenshot: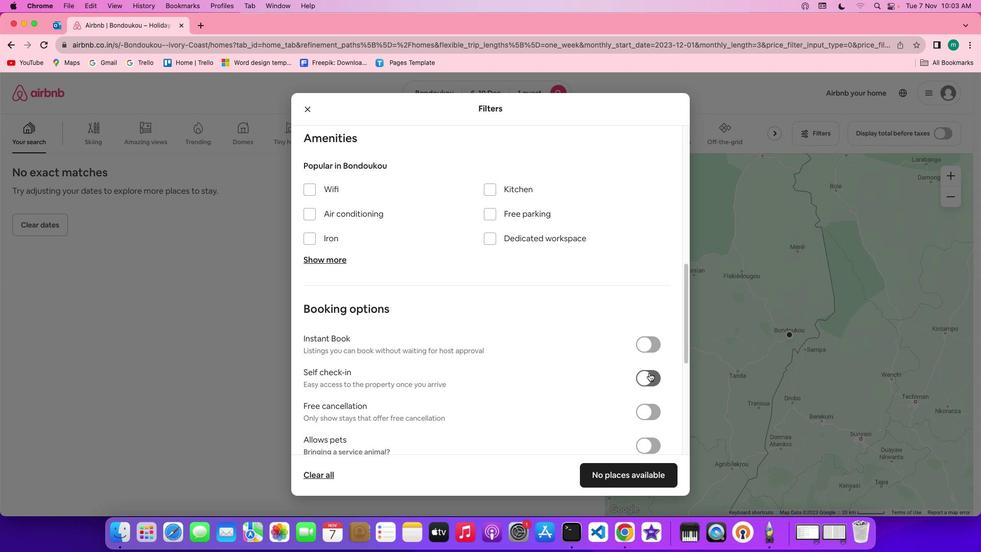 
Action: Mouse moved to (546, 401)
Screenshot: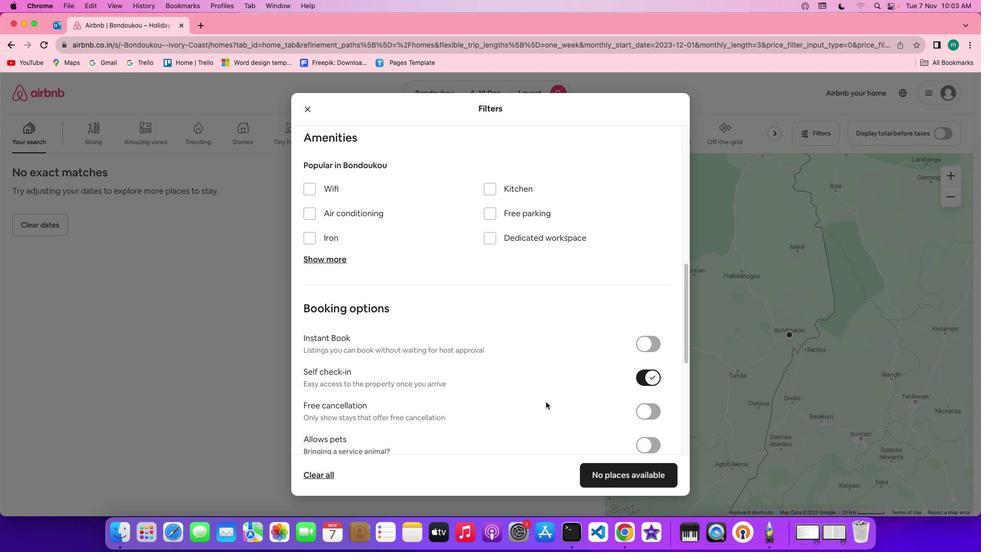 
Action: Mouse scrolled (546, 401) with delta (0, 0)
Screenshot: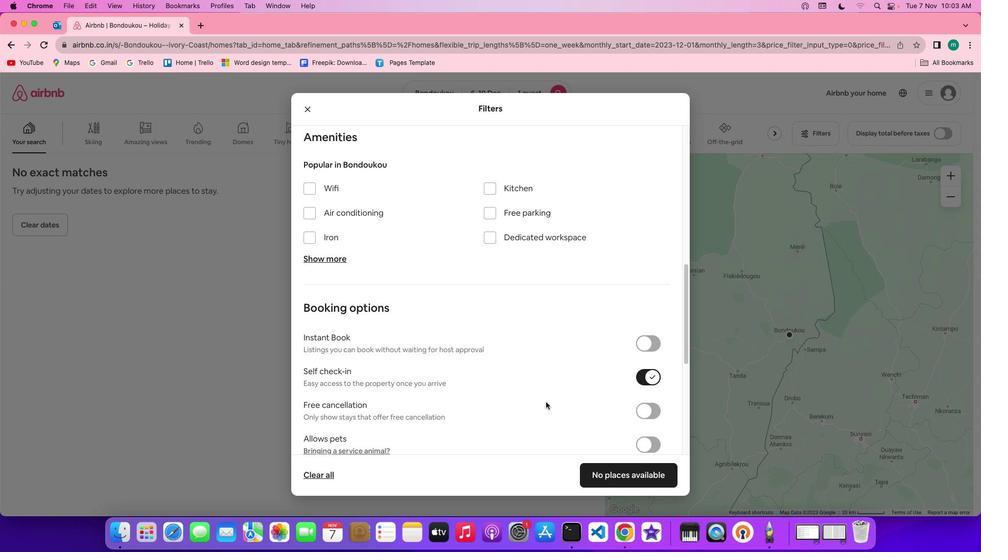 
Action: Mouse scrolled (546, 401) with delta (0, 0)
Screenshot: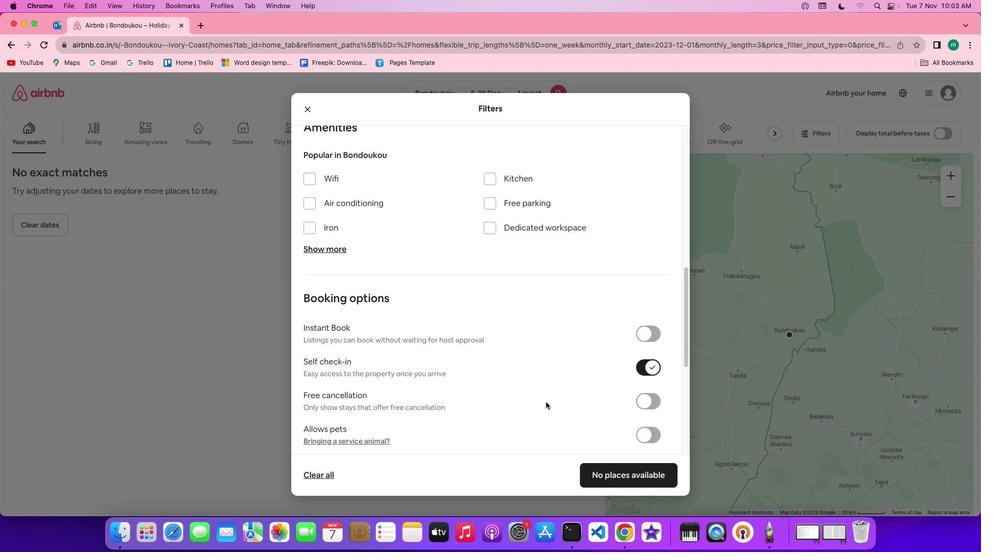 
Action: Mouse scrolled (546, 401) with delta (0, -1)
Screenshot: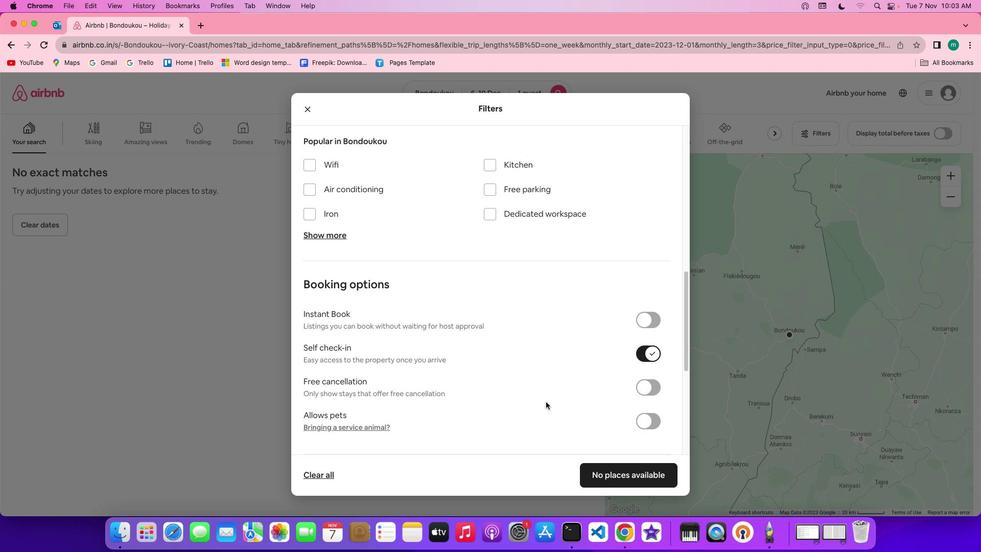 
Action: Mouse scrolled (546, 401) with delta (0, -1)
Screenshot: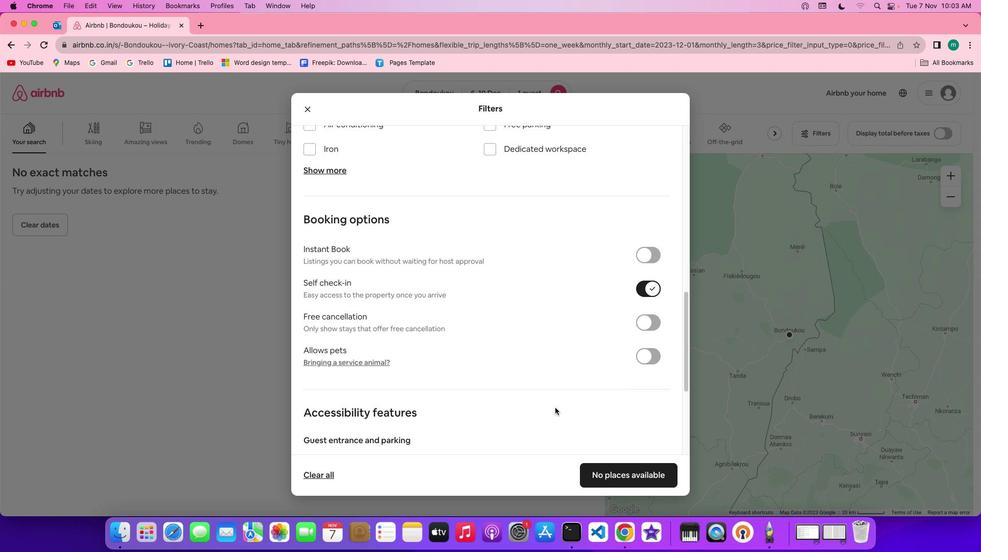 
Action: Mouse moved to (602, 439)
Screenshot: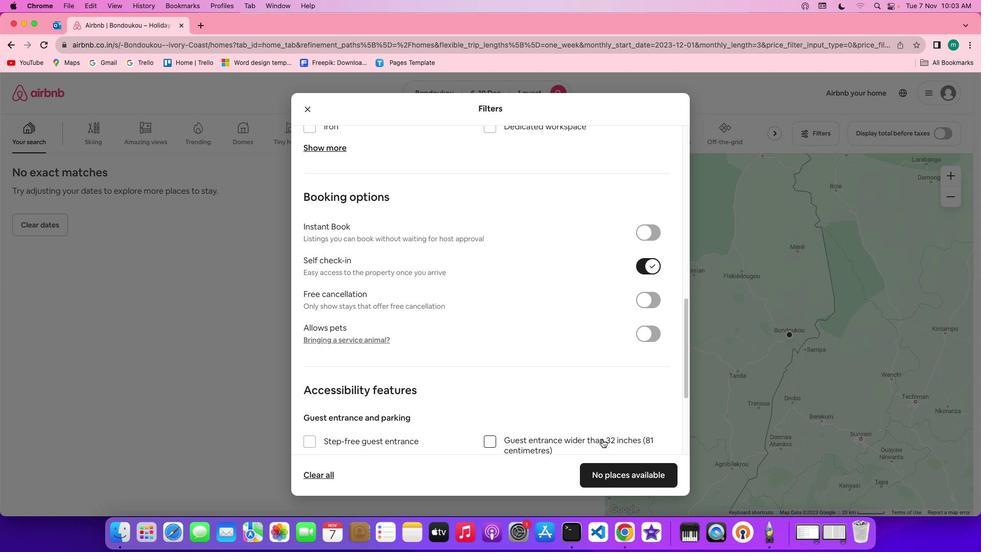 
Action: Mouse scrolled (602, 439) with delta (0, 0)
Screenshot: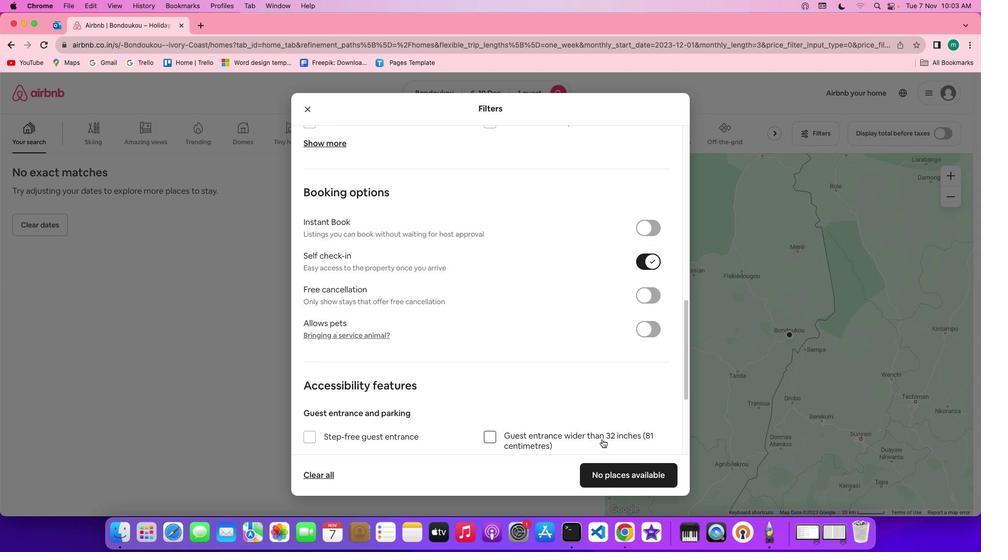 
Action: Mouse scrolled (602, 439) with delta (0, 0)
Screenshot: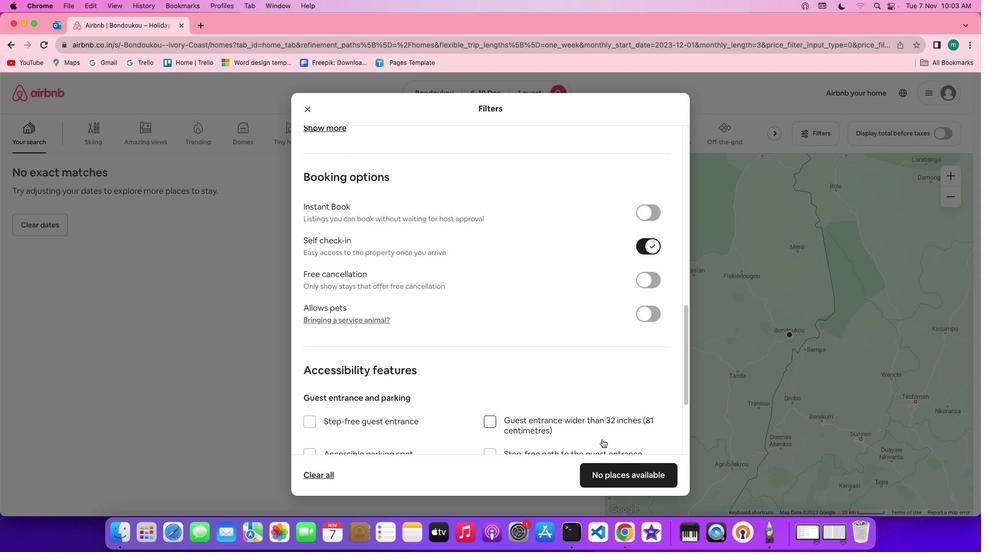 
Action: Mouse scrolled (602, 439) with delta (0, -1)
Screenshot: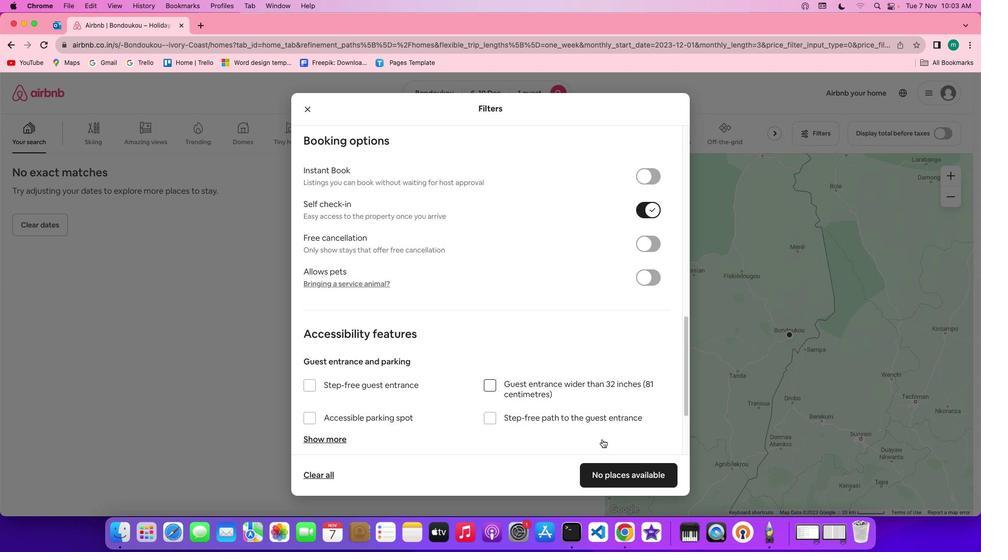 
Action: Mouse scrolled (602, 439) with delta (0, -2)
Screenshot: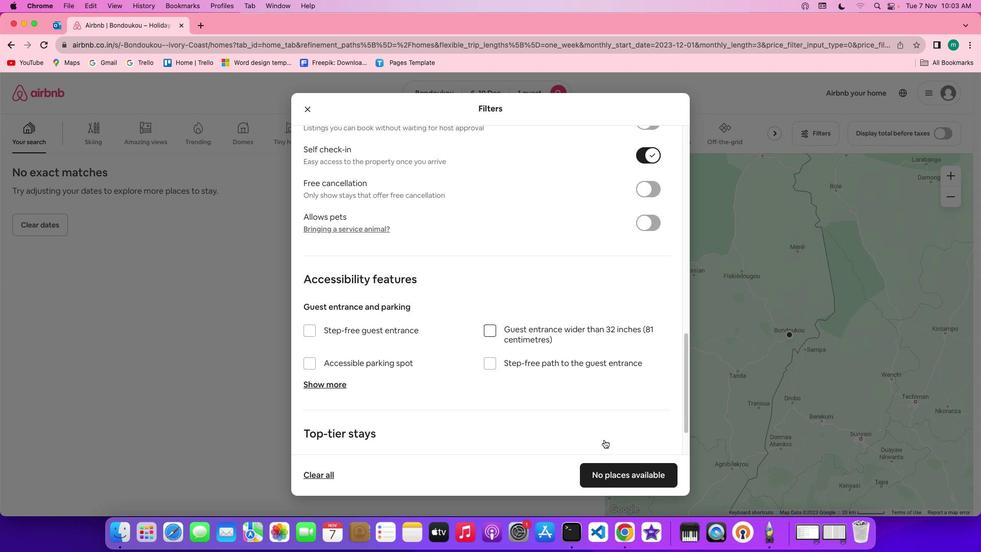 
Action: Mouse moved to (639, 478)
Screenshot: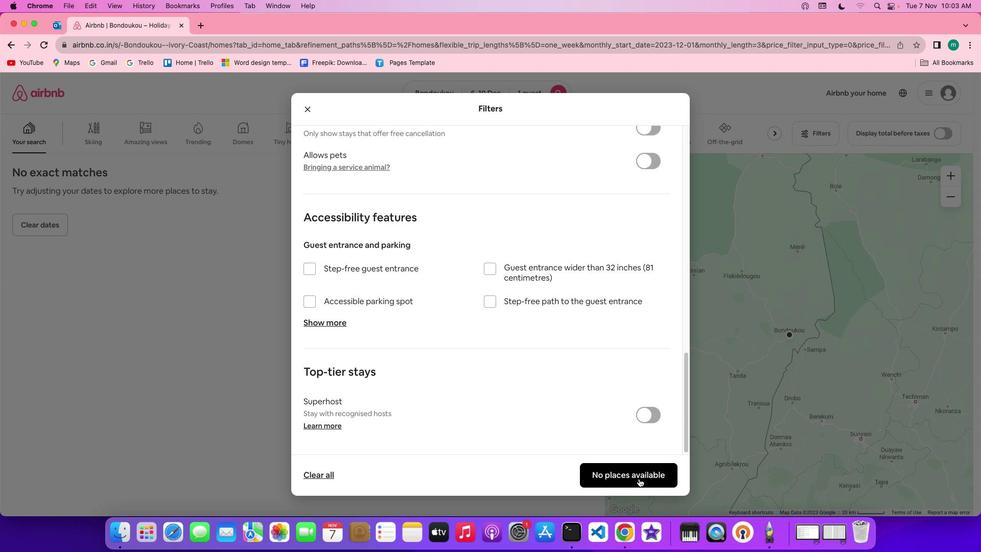 
Action: Mouse pressed left at (639, 478)
Screenshot: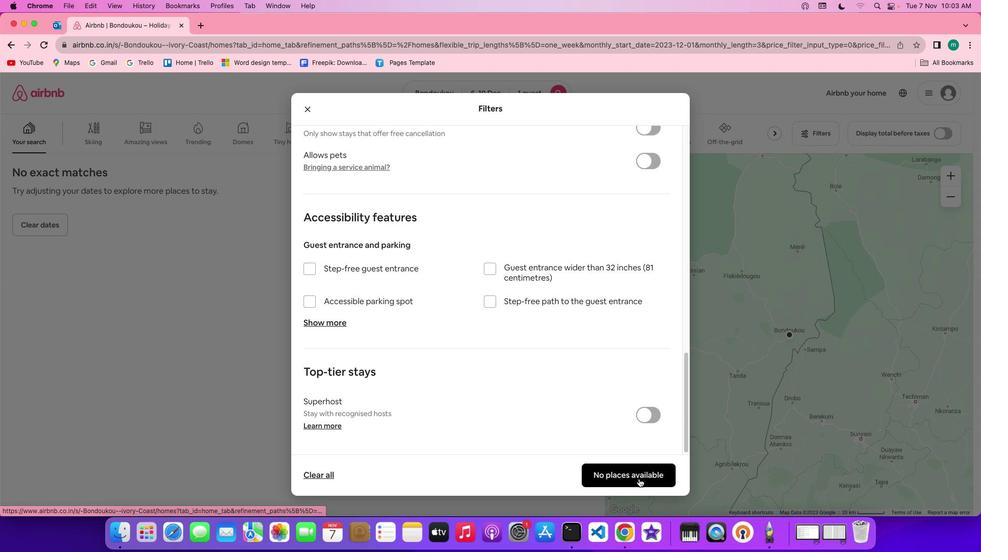 
Action: Mouse moved to (343, 354)
Screenshot: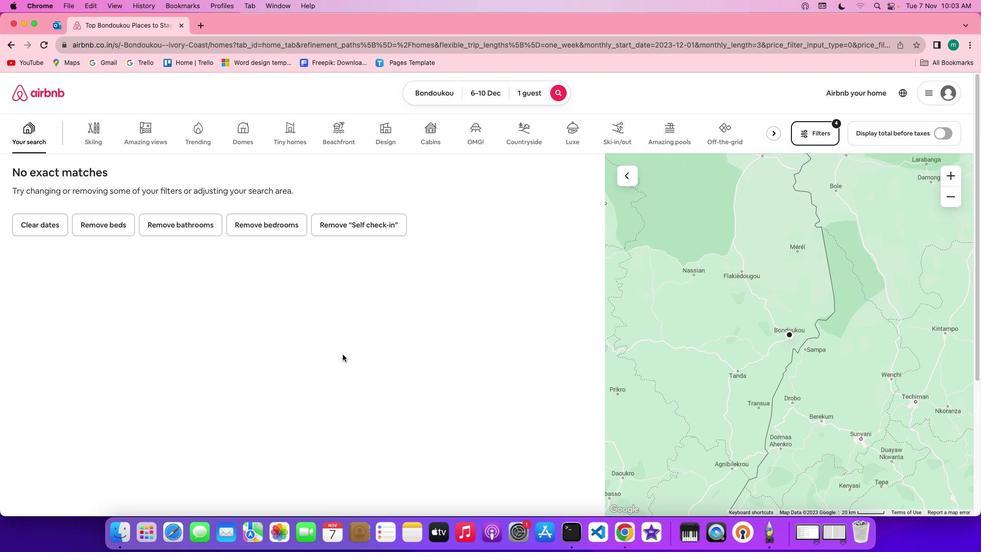 
